 Task: Look for space in Mosbach, Germany from 10th July, 2023 to 15th July, 2023 for 7 adults in price range Rs.10000 to Rs.15000. Place can be entire place or shared room with 4 bedrooms having 7 beds and 4 bathrooms. Property type can be house, flat, guest house. Amenities needed are: wifi, TV, free parkinig on premises, gym, breakfast. Booking option can be shelf check-in. Required host language is English.
Action: Mouse moved to (451, 111)
Screenshot: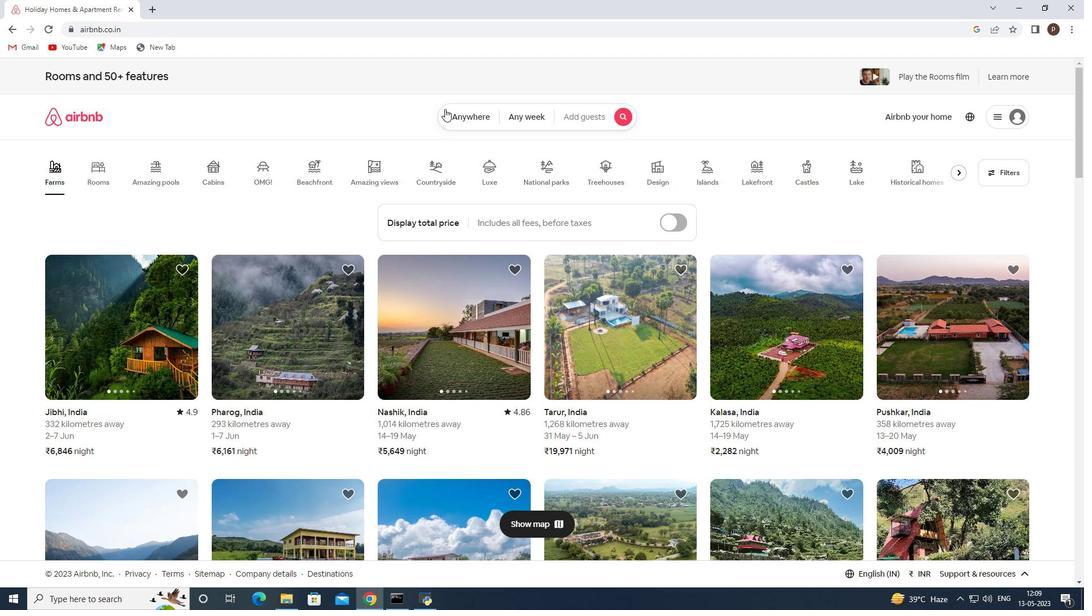 
Action: Mouse pressed left at (451, 111)
Screenshot: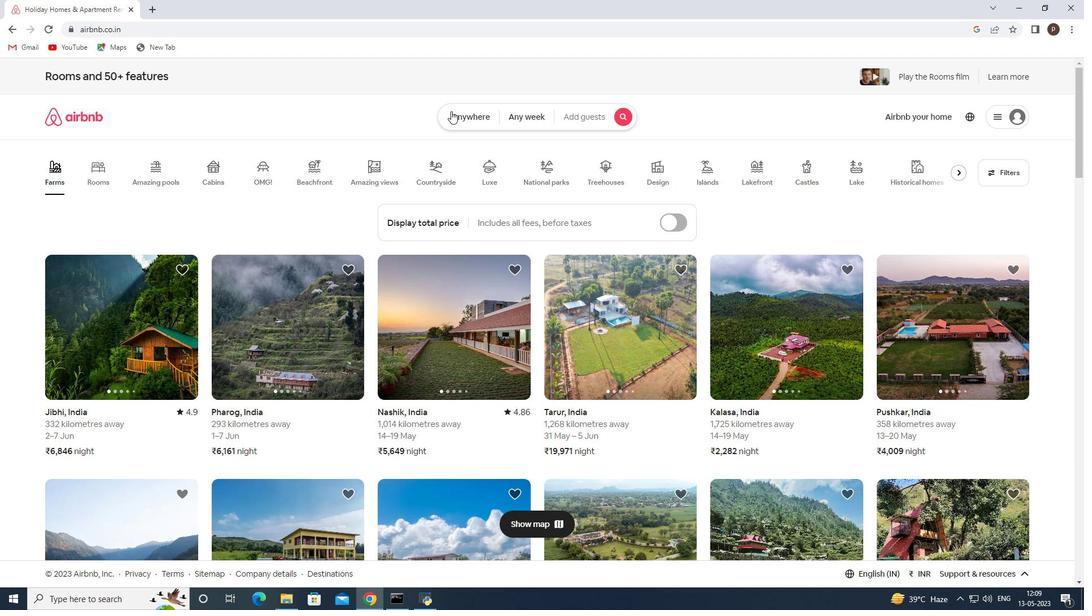 
Action: Mouse moved to (372, 165)
Screenshot: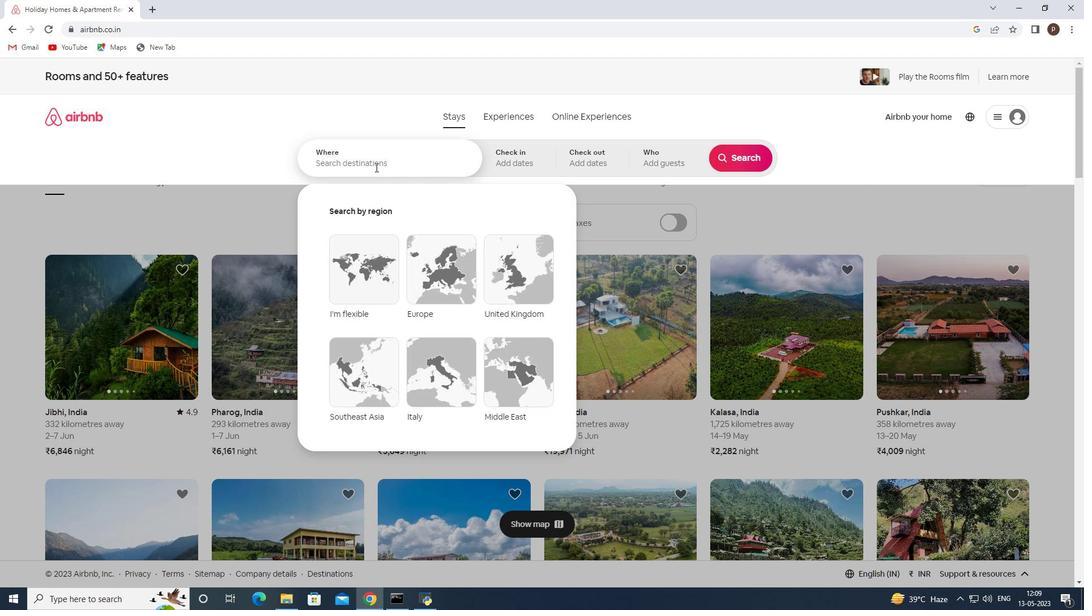 
Action: Mouse pressed left at (372, 165)
Screenshot: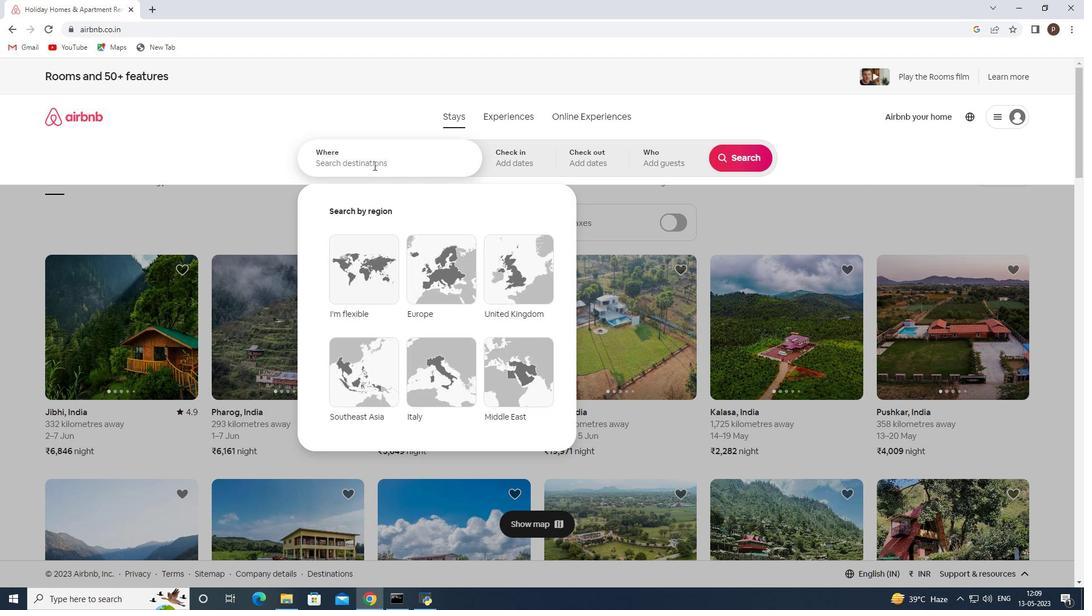 
Action: Key pressed <Key.caps_lock>M<Key.caps_lock>osbach,<Key.space><Key.caps_lock>G<Key.caps_lock>ermaany
Screenshot: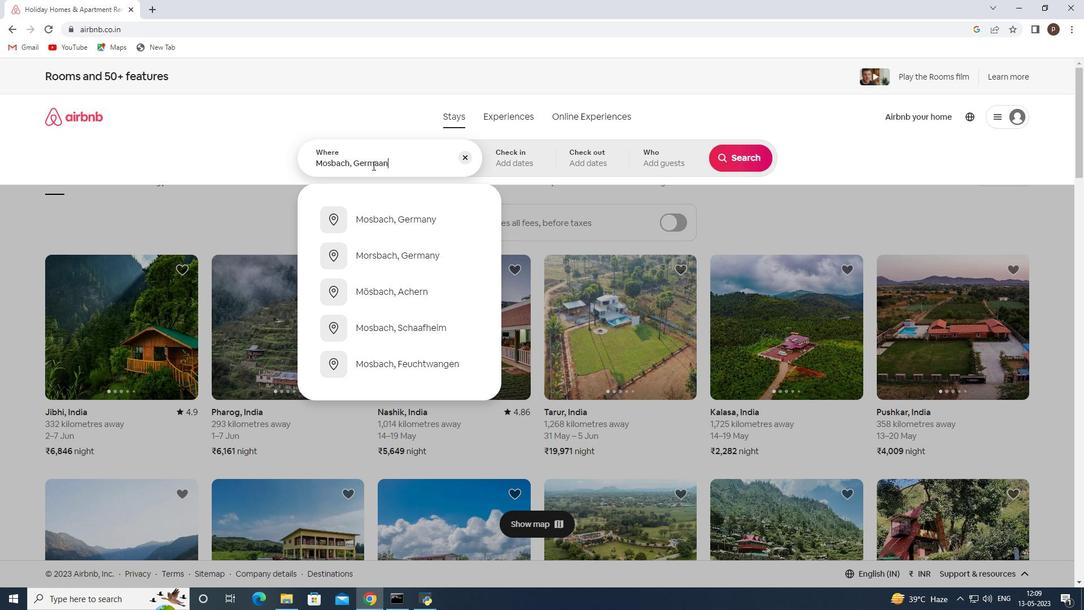
Action: Mouse moved to (385, 214)
Screenshot: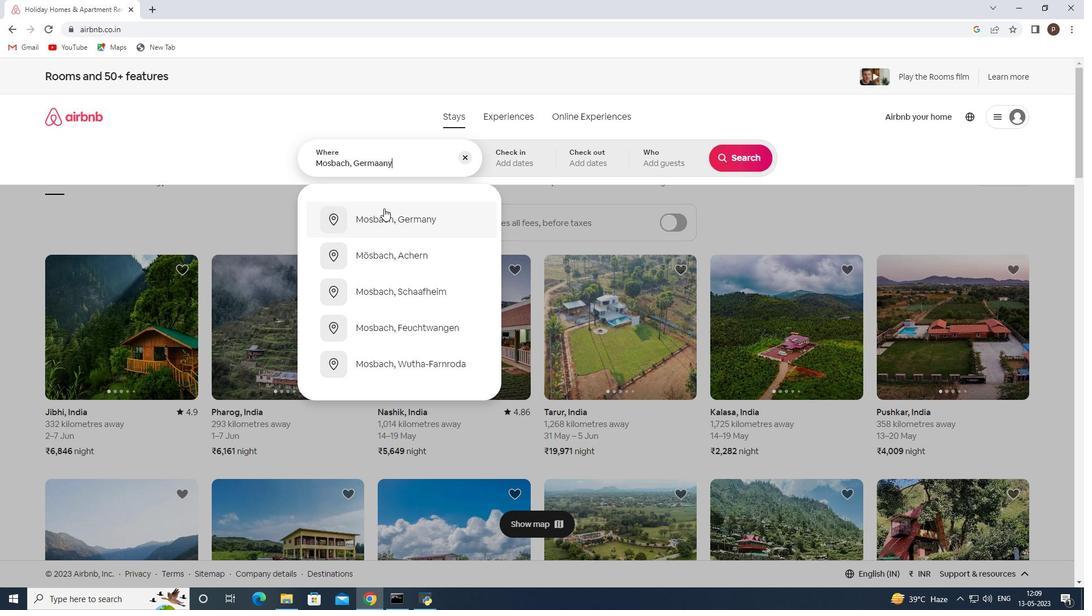 
Action: Mouse pressed left at (385, 214)
Screenshot: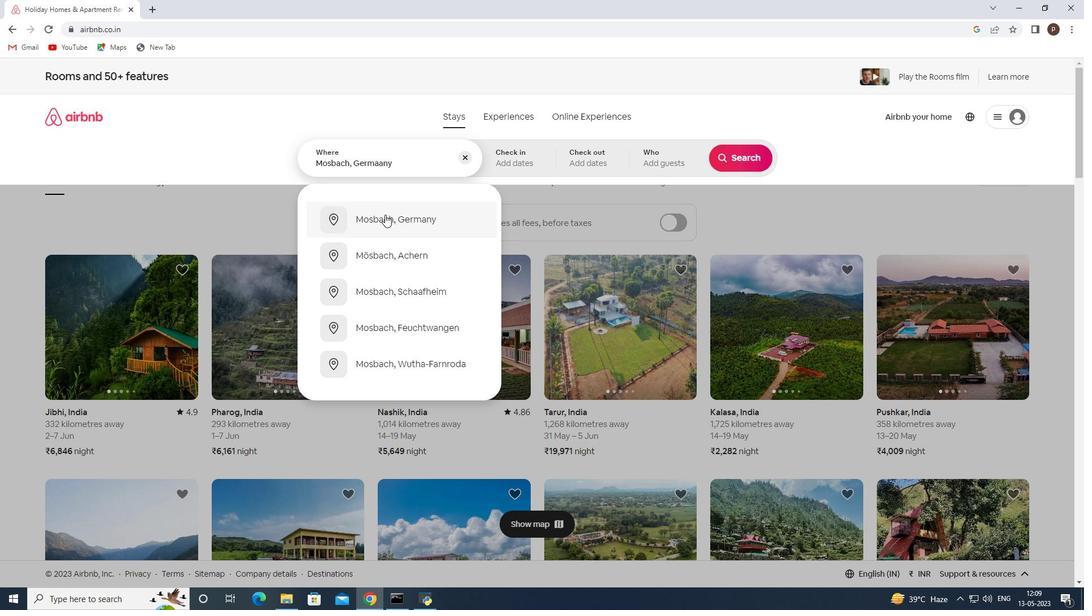 
Action: Mouse moved to (739, 247)
Screenshot: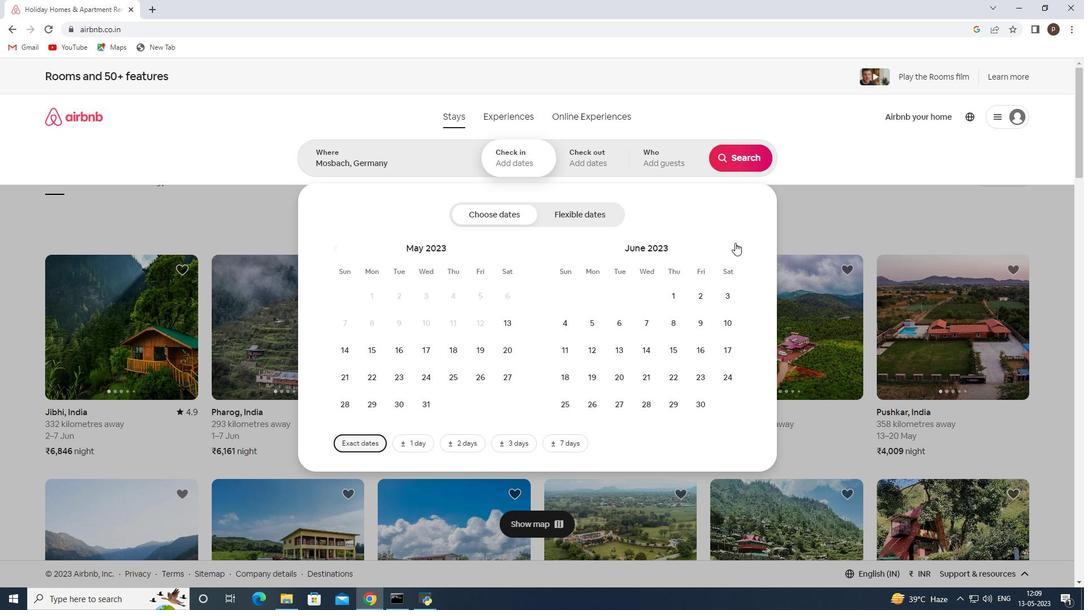 
Action: Mouse pressed left at (739, 247)
Screenshot: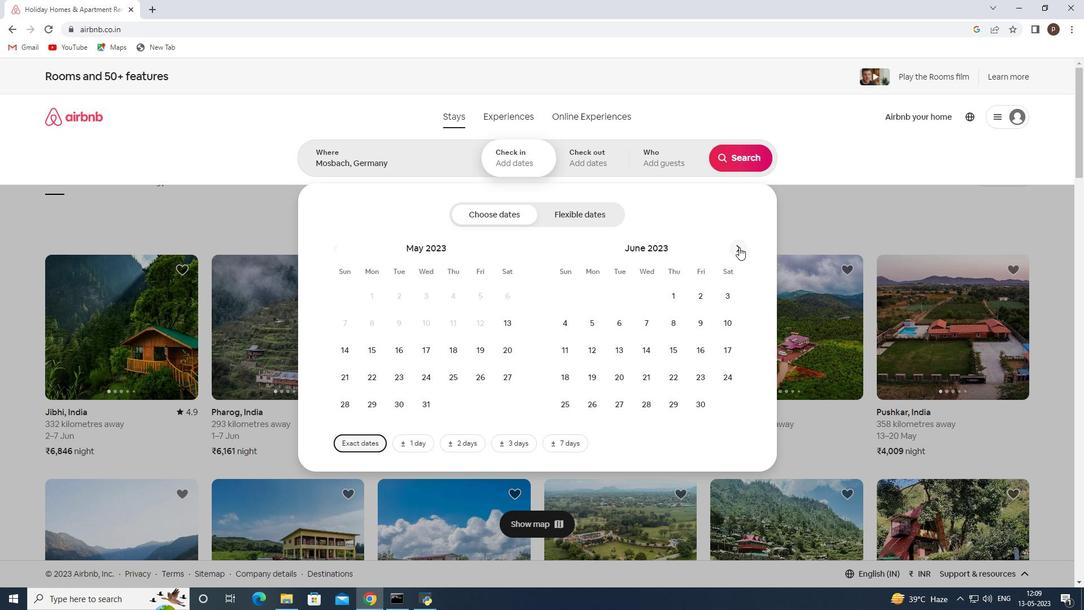 
Action: Mouse moved to (591, 348)
Screenshot: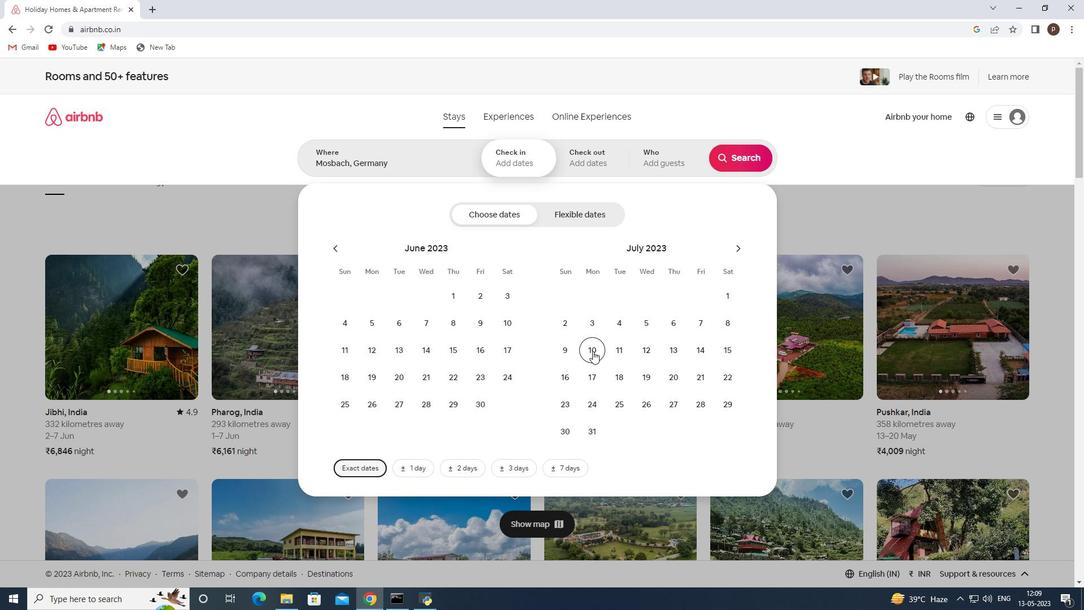 
Action: Mouse pressed left at (591, 348)
Screenshot: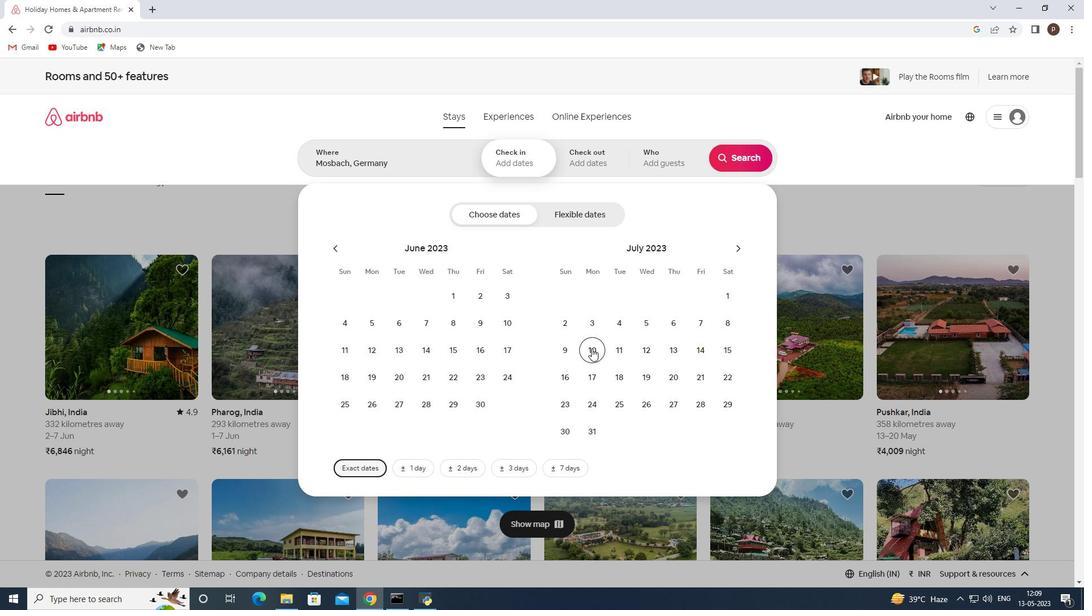 
Action: Mouse moved to (731, 355)
Screenshot: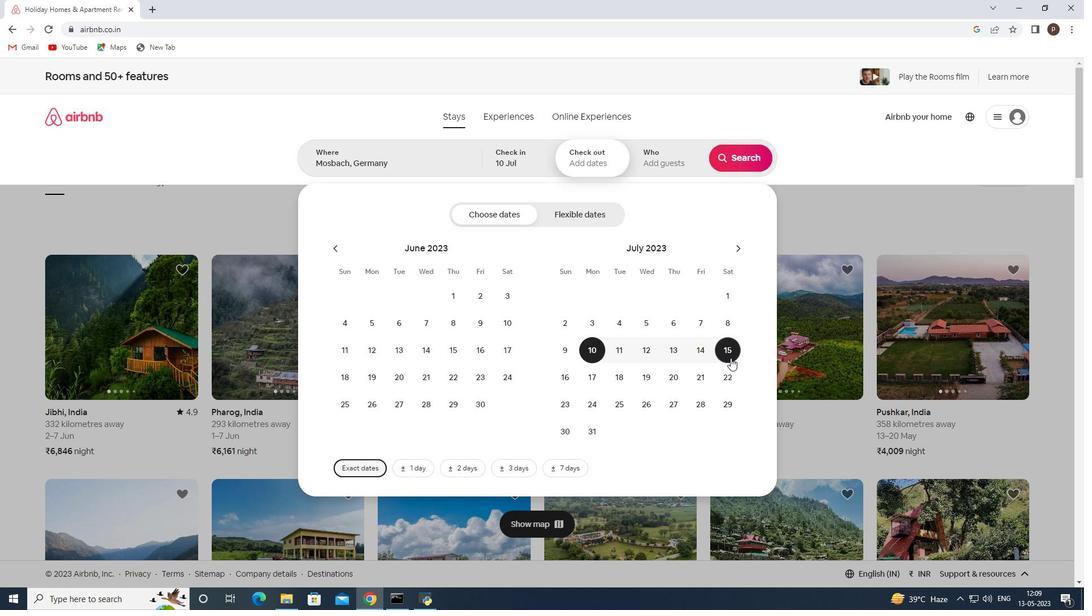 
Action: Mouse pressed left at (731, 355)
Screenshot: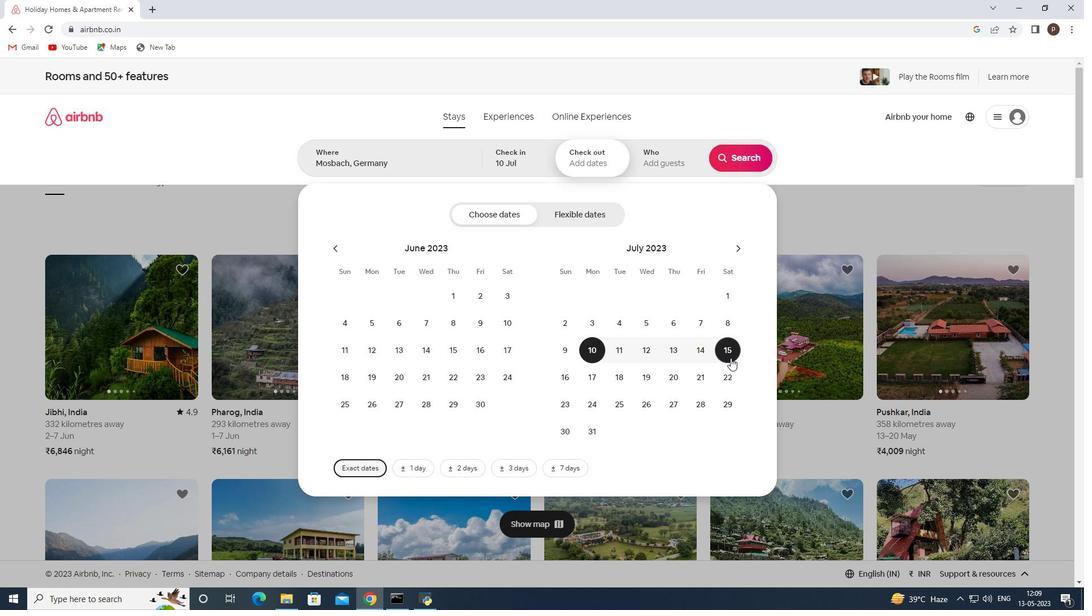 
Action: Mouse moved to (669, 148)
Screenshot: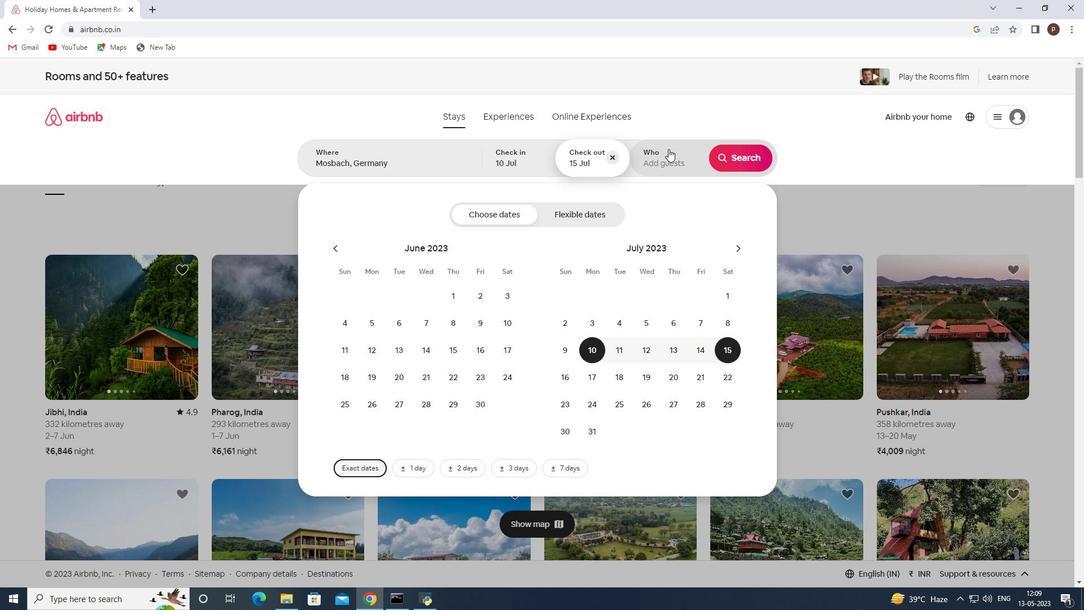 
Action: Mouse pressed left at (669, 148)
Screenshot: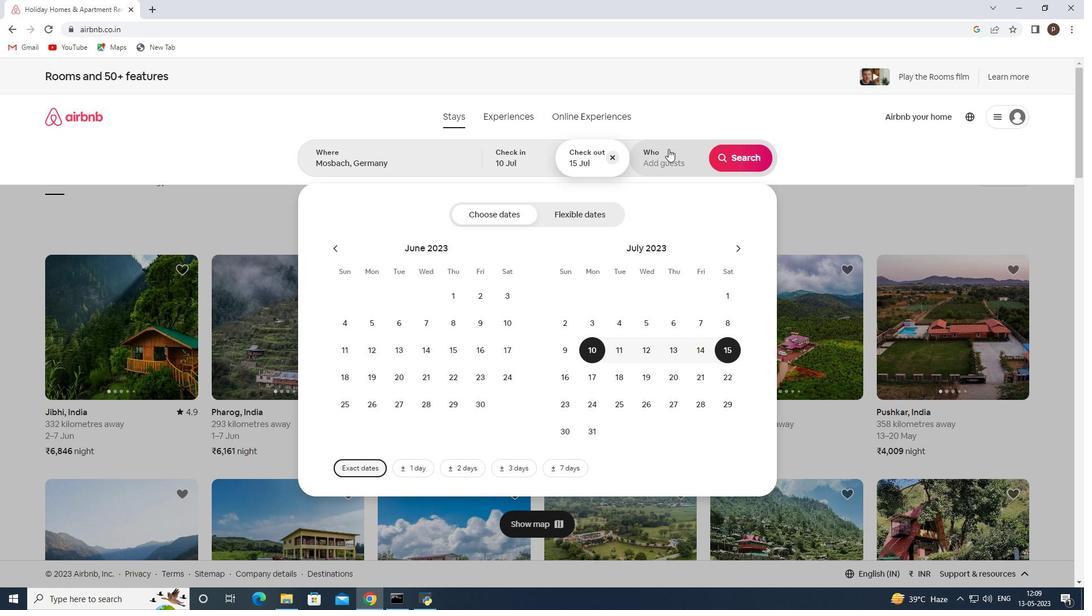 
Action: Mouse moved to (740, 218)
Screenshot: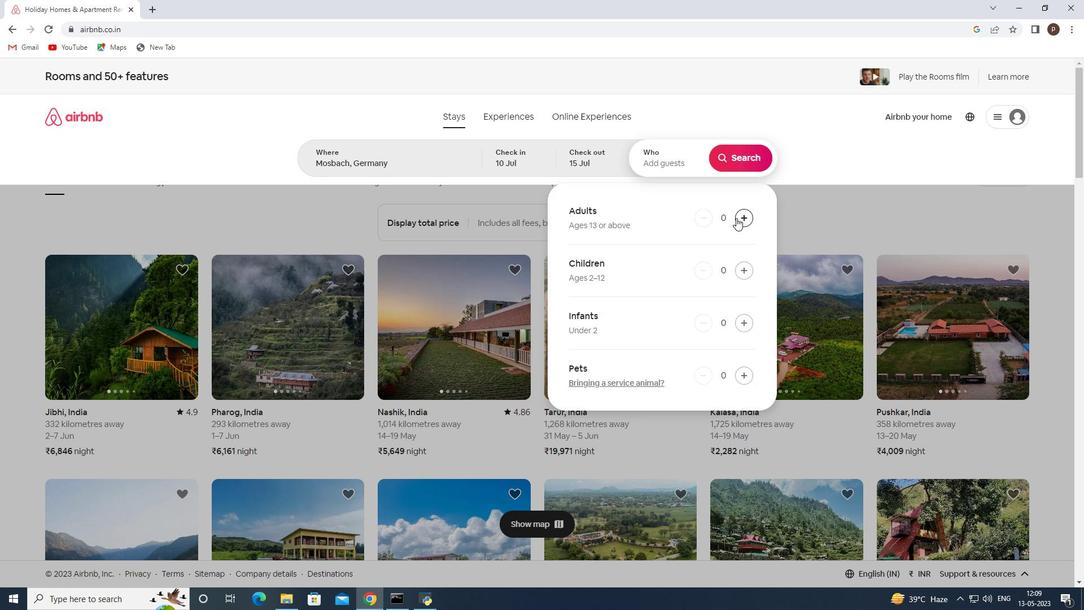 
Action: Mouse pressed left at (740, 218)
Screenshot: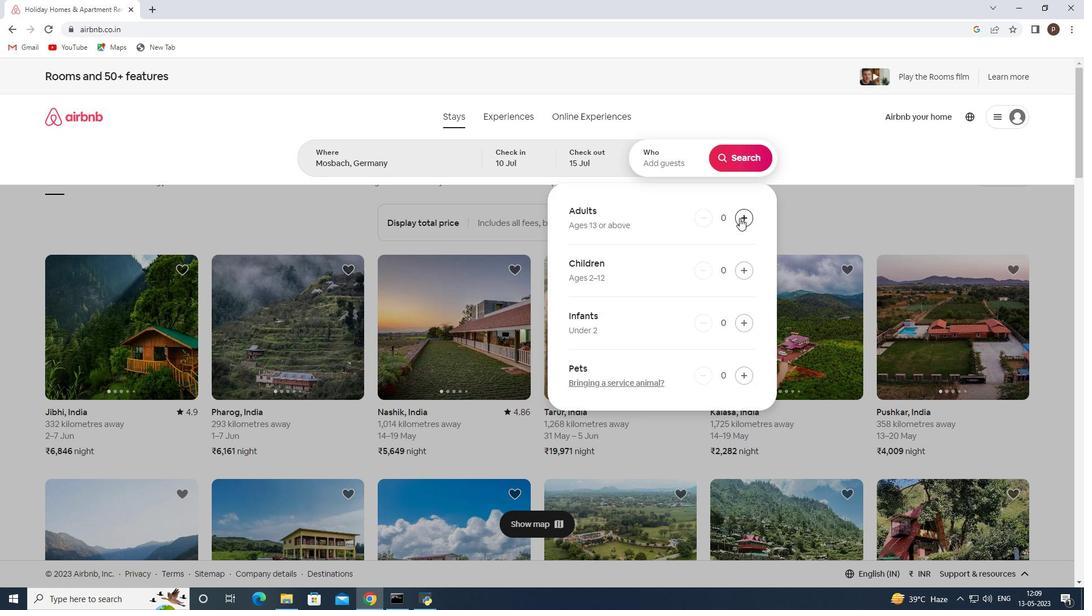 
Action: Mouse pressed left at (740, 218)
Screenshot: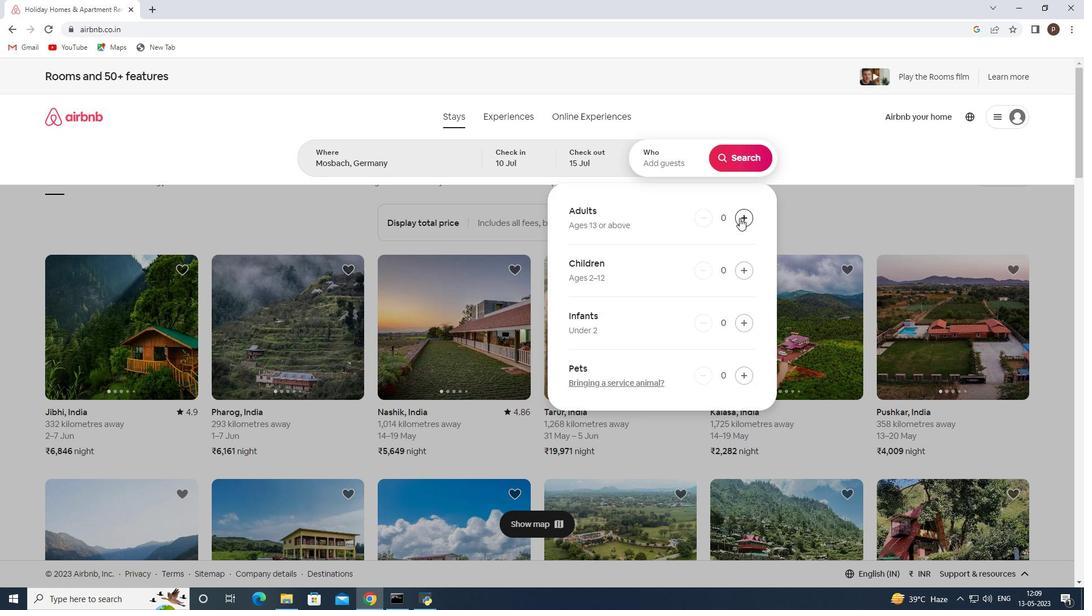 
Action: Mouse pressed left at (740, 218)
Screenshot: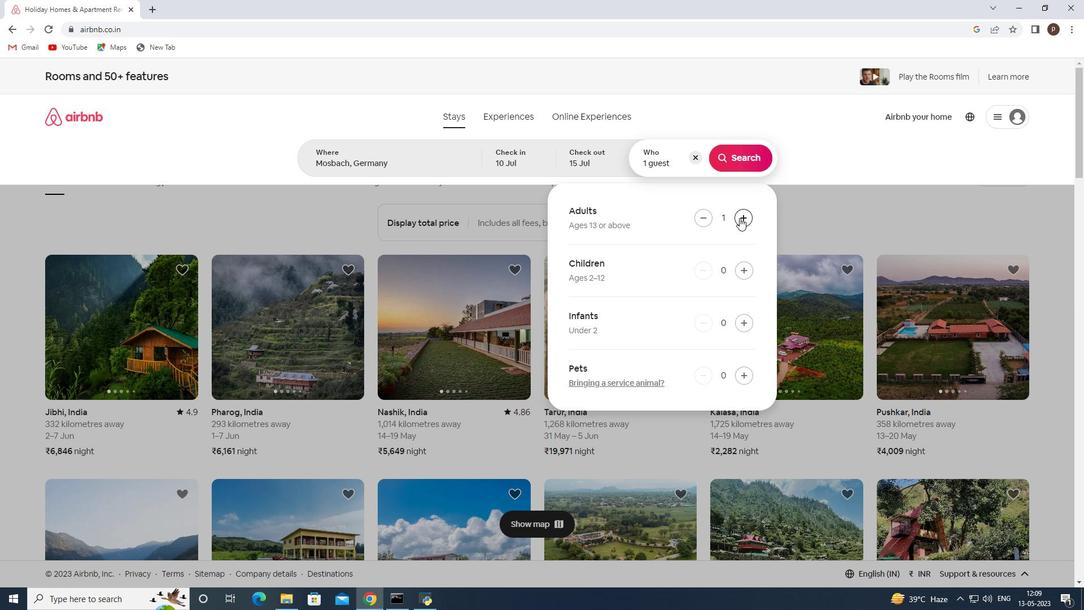 
Action: Mouse pressed left at (740, 218)
Screenshot: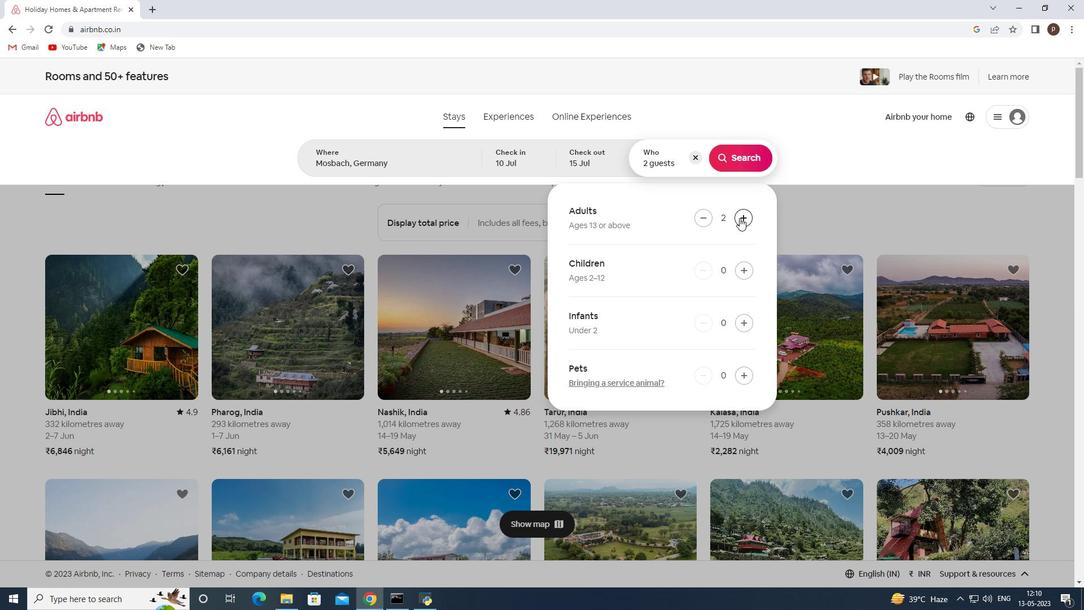 
Action: Mouse pressed left at (740, 218)
Screenshot: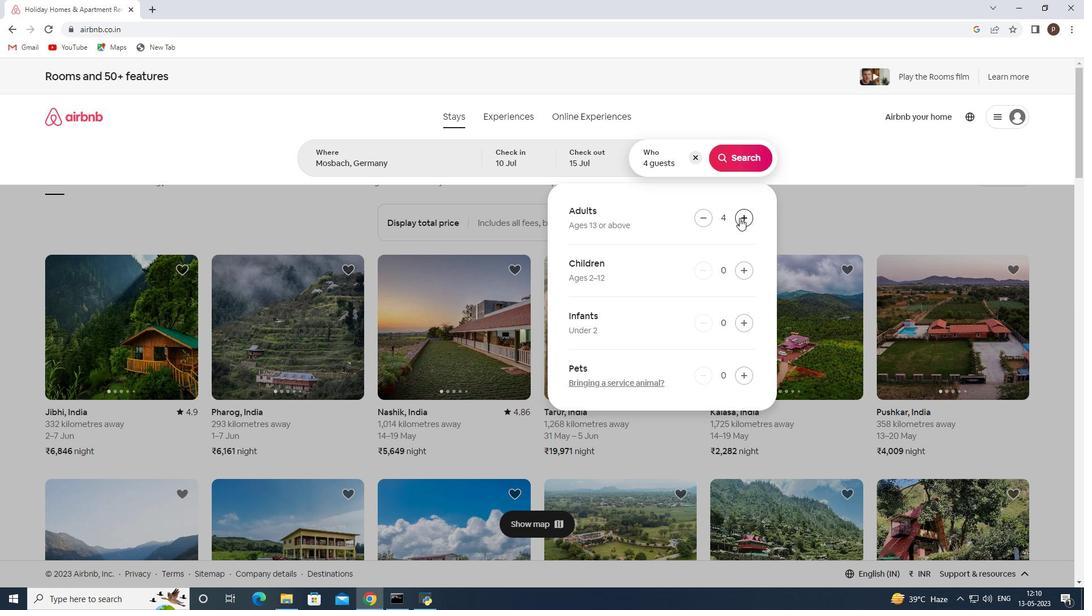 
Action: Mouse pressed left at (740, 218)
Screenshot: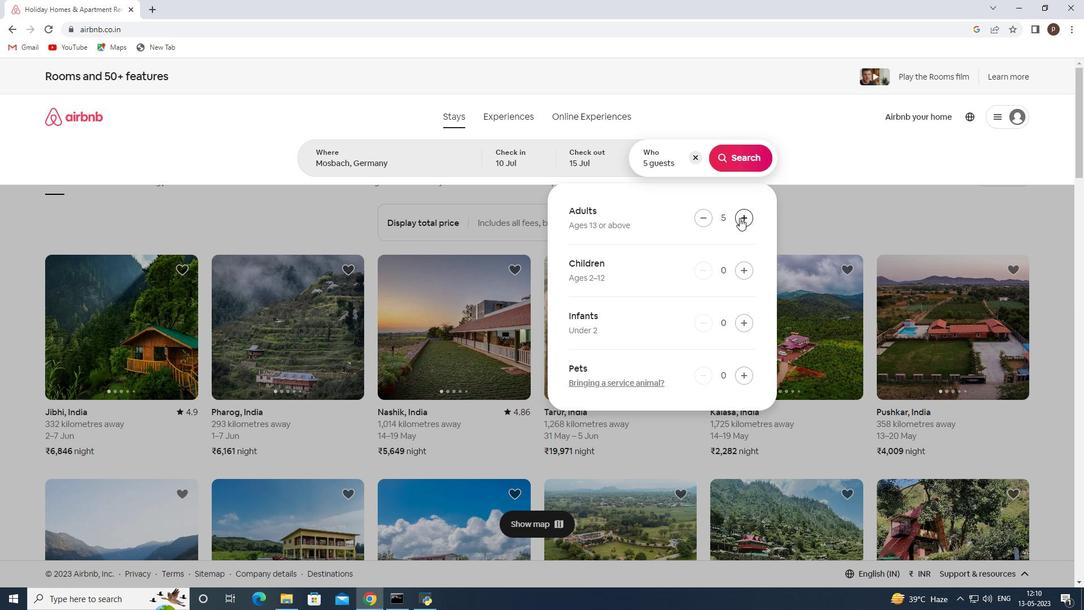 
Action: Mouse pressed left at (740, 218)
Screenshot: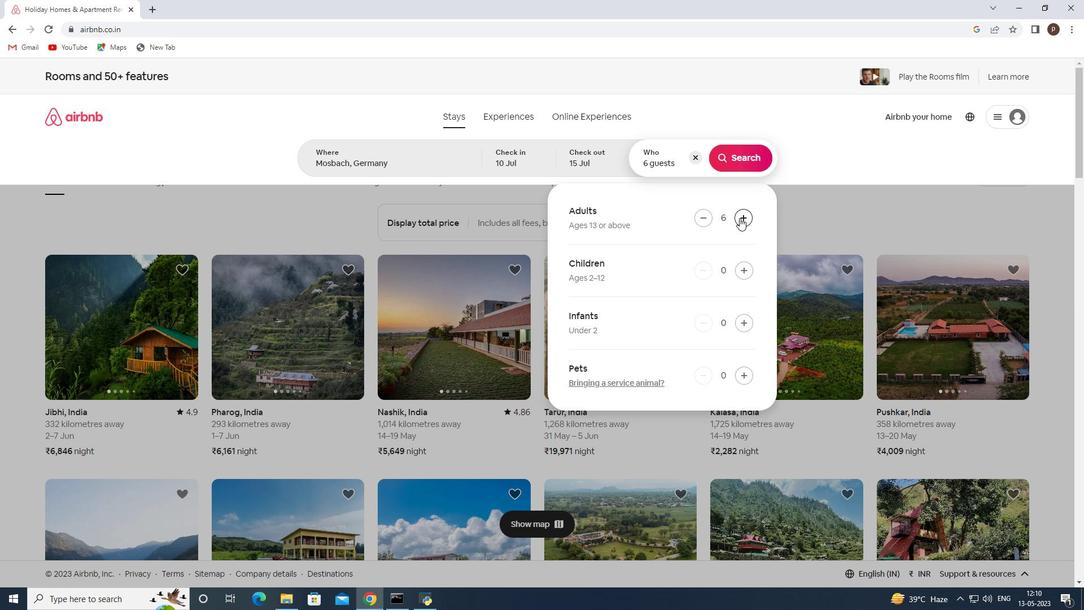 
Action: Mouse moved to (747, 154)
Screenshot: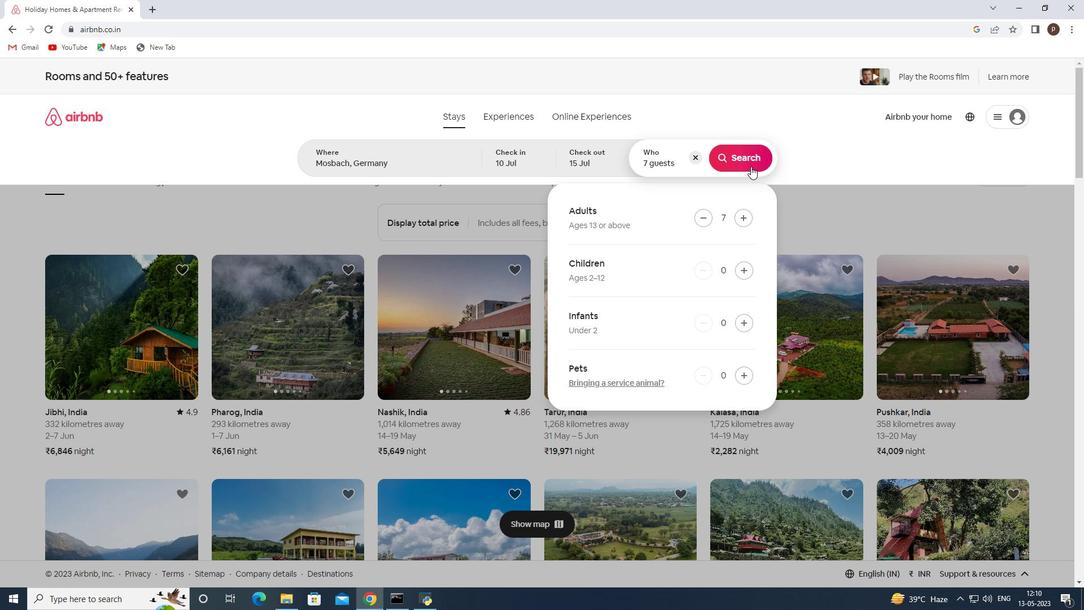 
Action: Mouse pressed left at (747, 154)
Screenshot: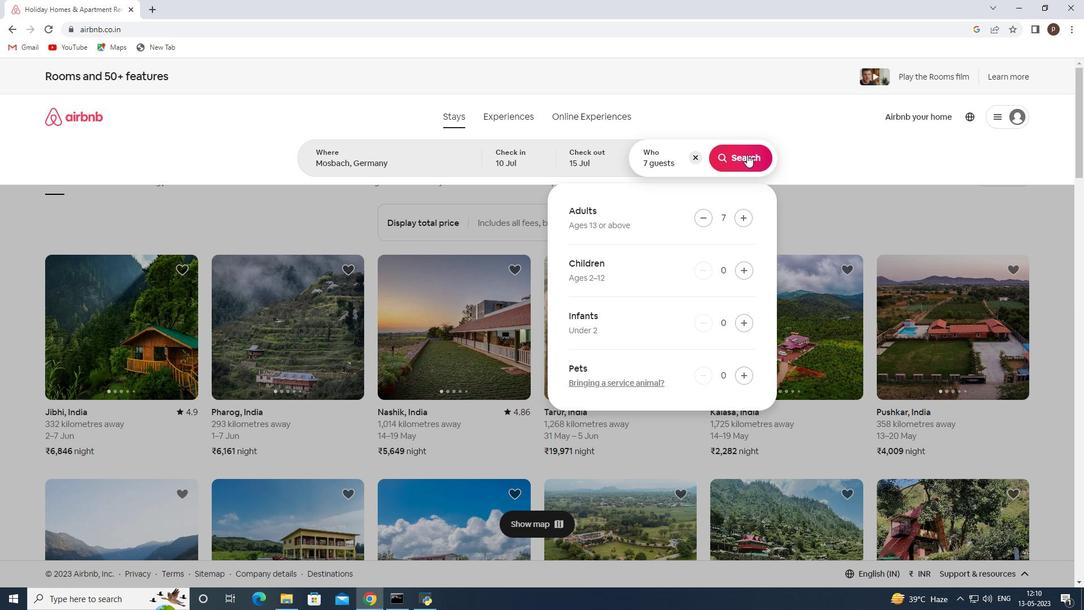 
Action: Mouse moved to (1020, 123)
Screenshot: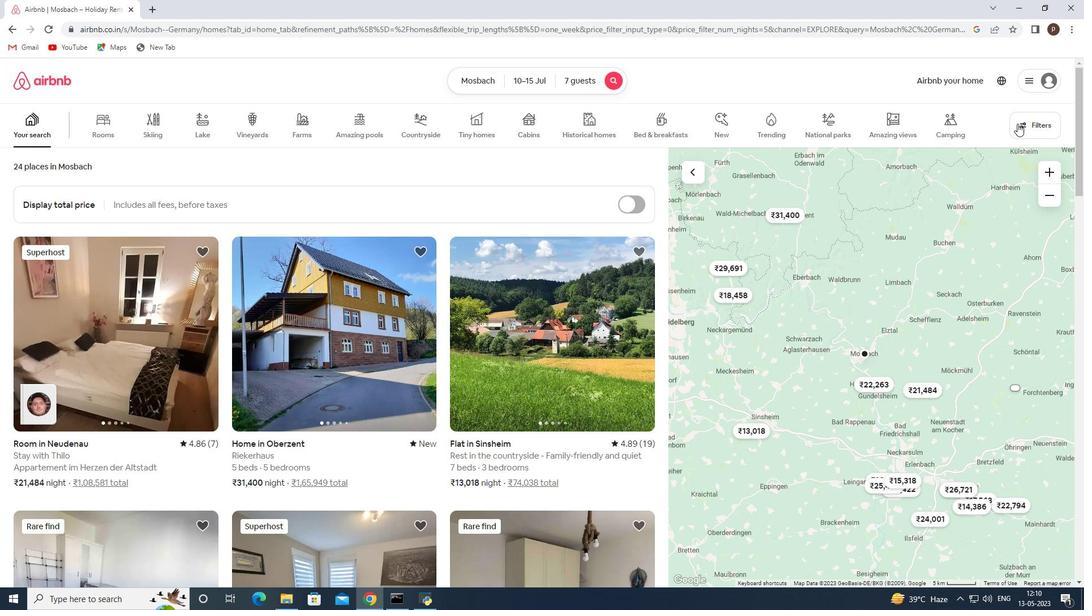 
Action: Mouse pressed left at (1020, 123)
Screenshot: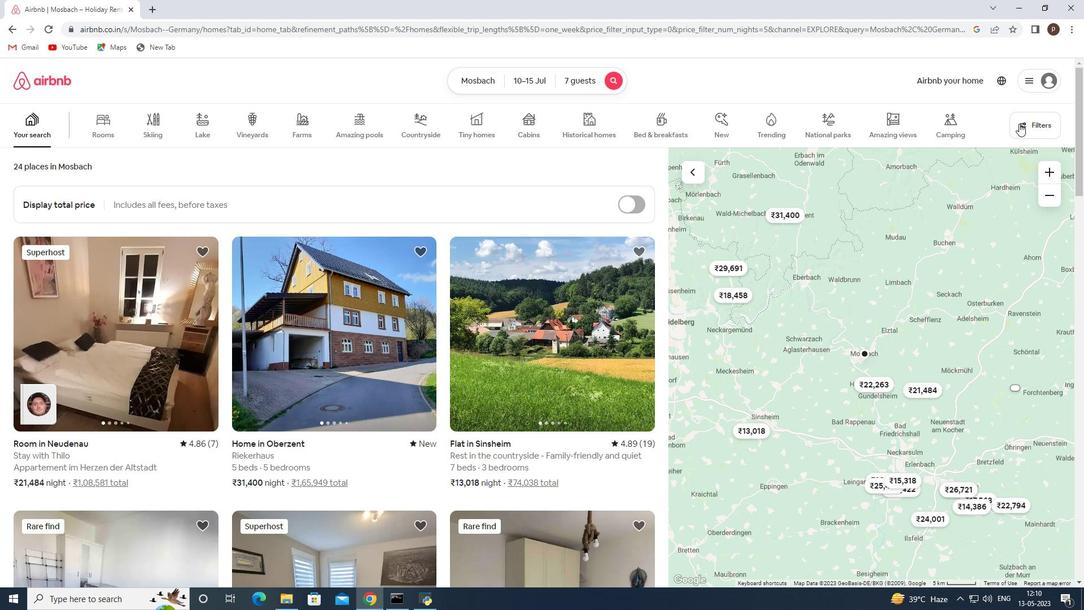 
Action: Mouse moved to (380, 401)
Screenshot: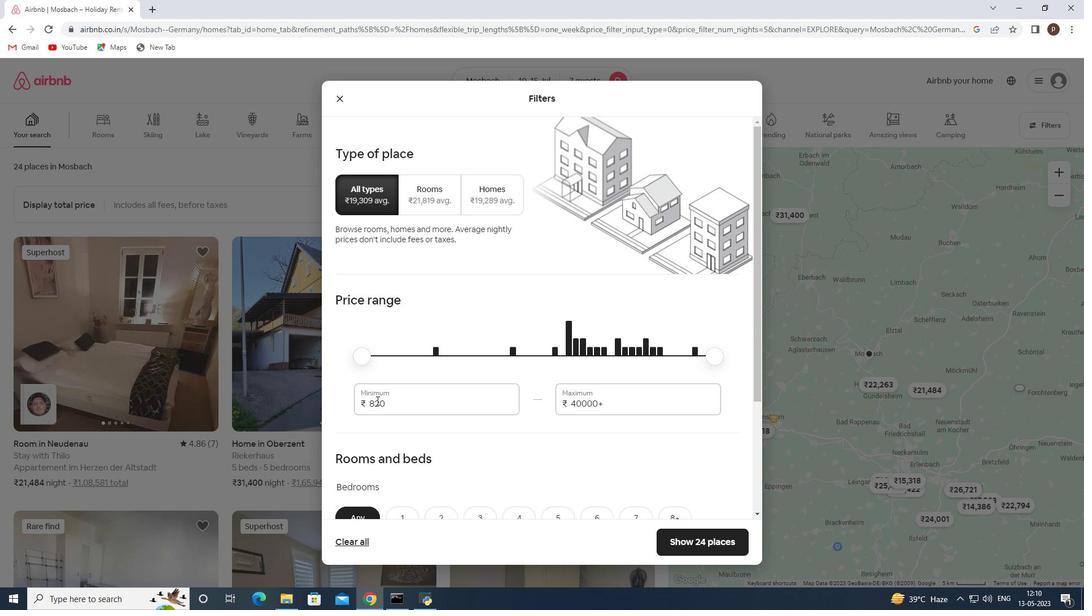 
Action: Mouse pressed left at (380, 401)
Screenshot: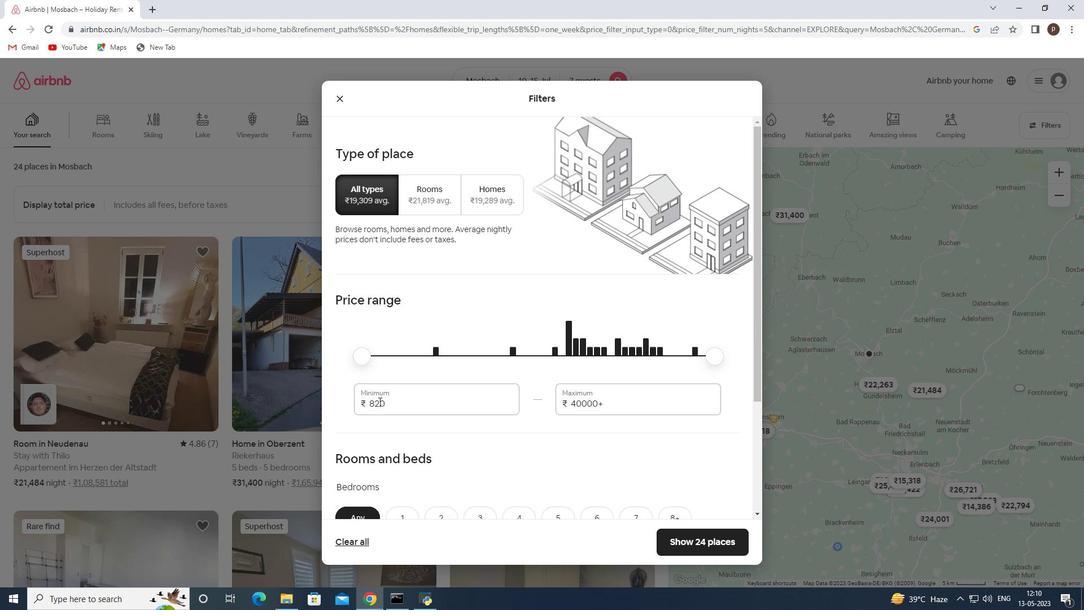 
Action: Mouse pressed left at (380, 401)
Screenshot: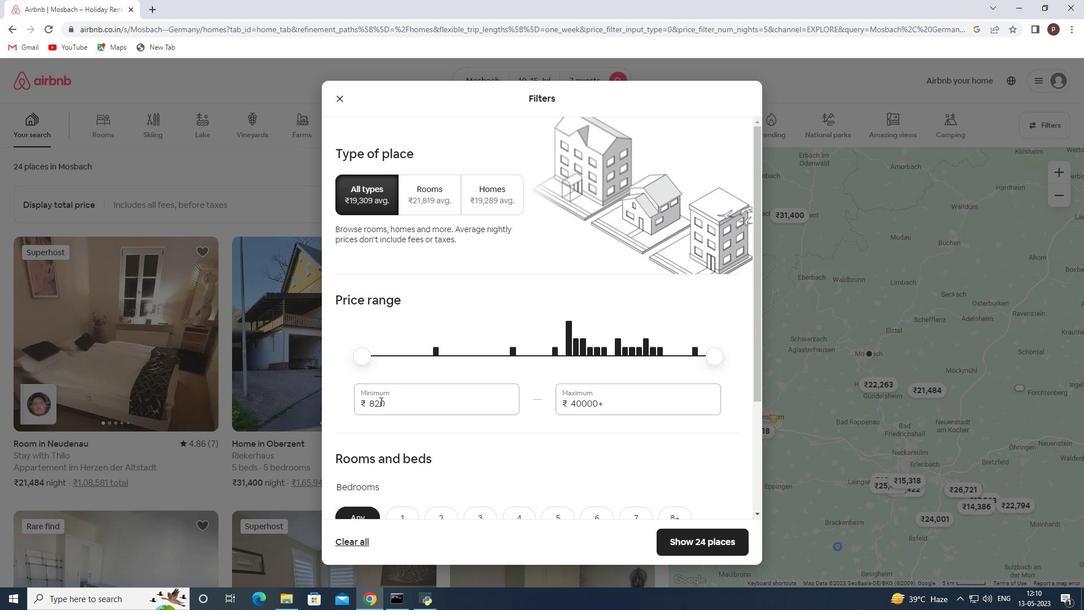 
Action: Key pressed 10000<Key.tab>15000
Screenshot: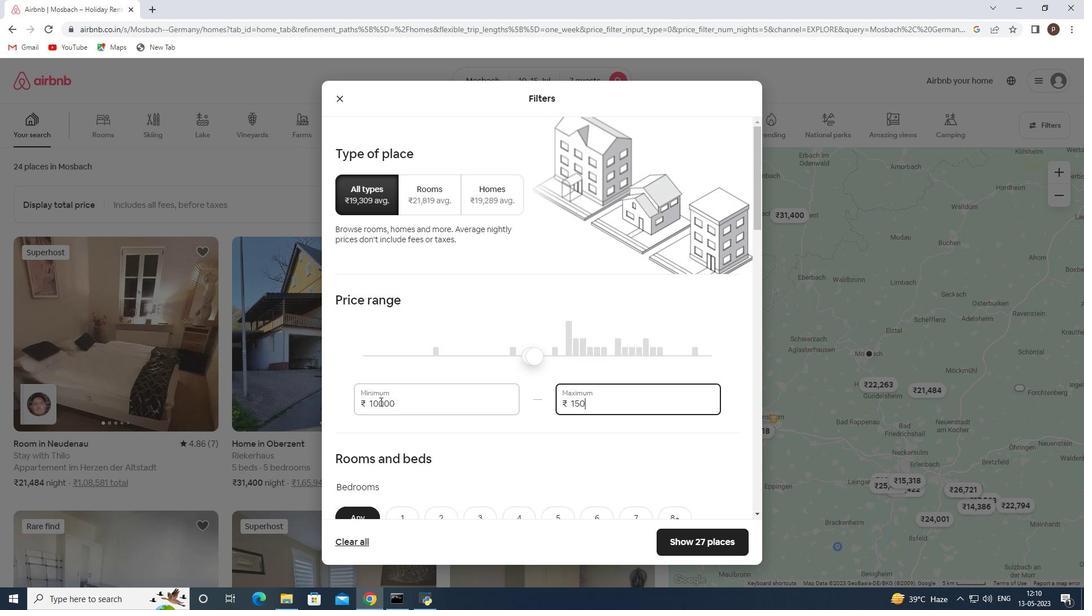 
Action: Mouse moved to (395, 406)
Screenshot: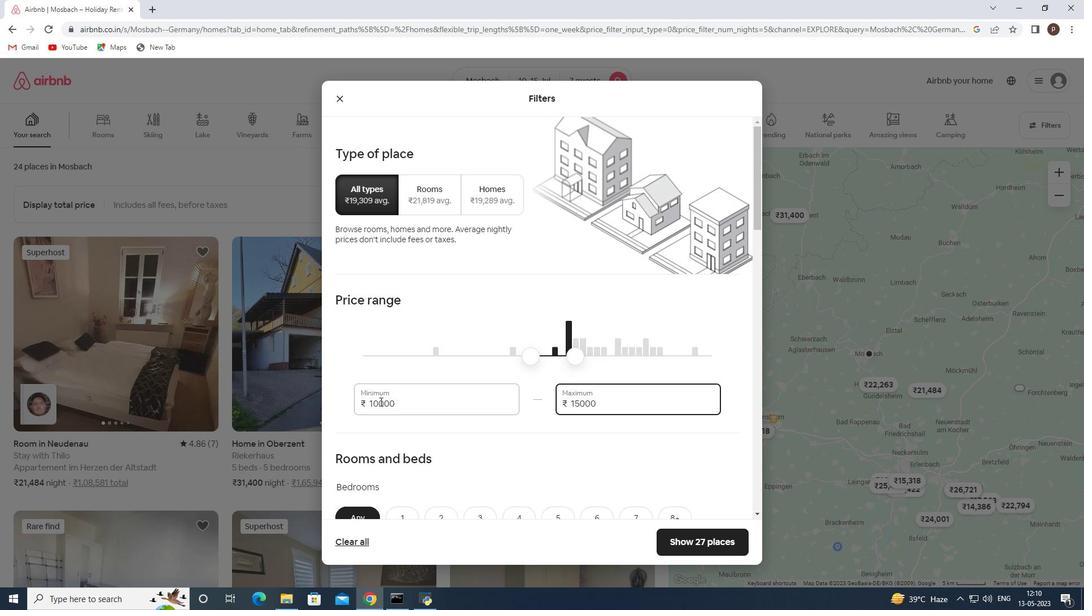 
Action: Mouse scrolled (395, 406) with delta (0, 0)
Screenshot: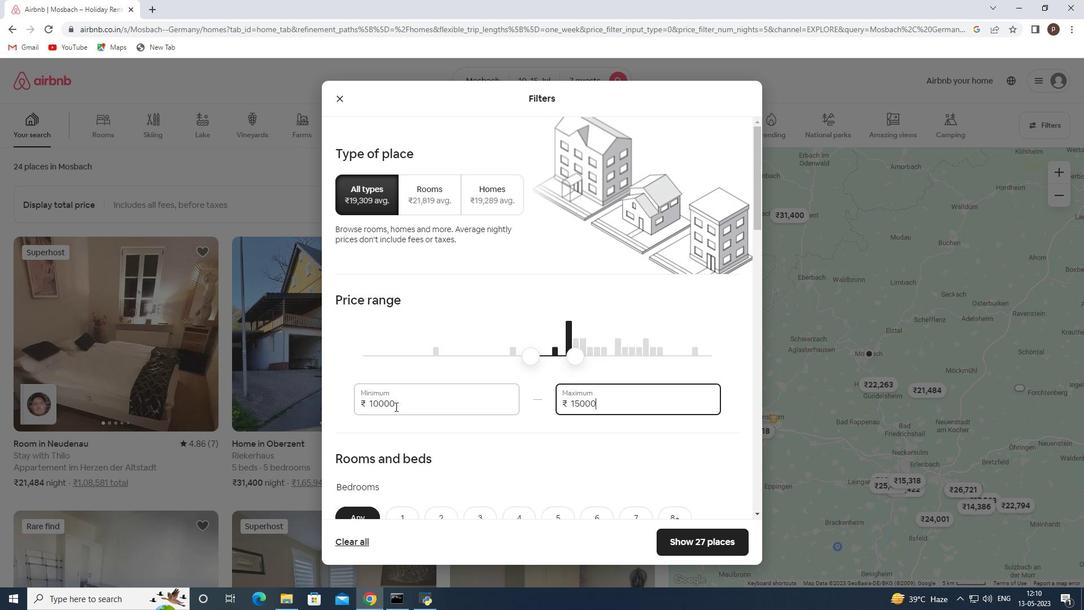 
Action: Mouse scrolled (395, 406) with delta (0, 0)
Screenshot: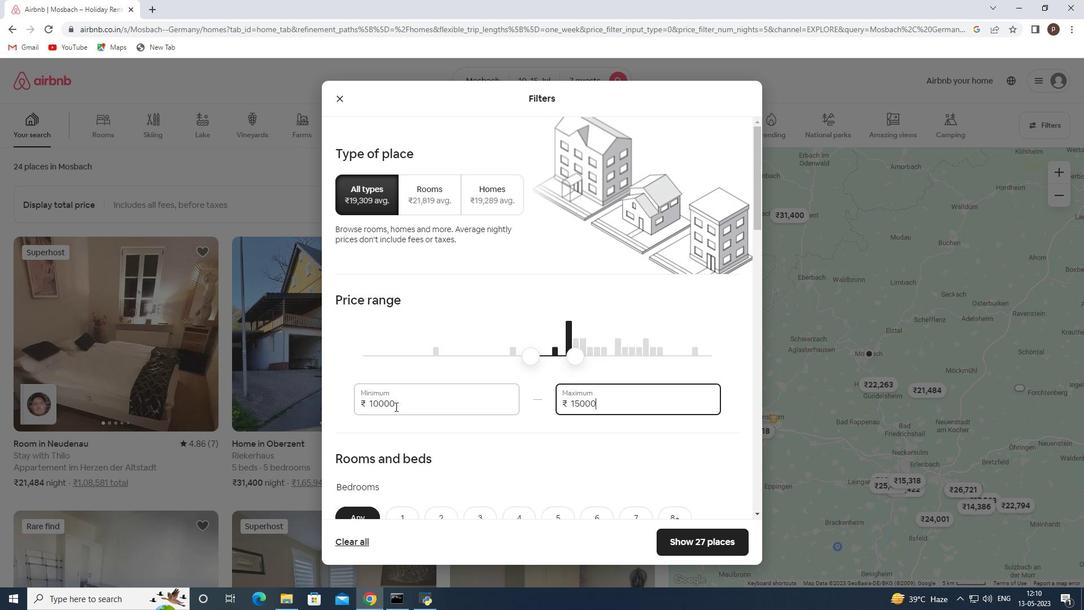 
Action: Mouse scrolled (395, 406) with delta (0, 0)
Screenshot: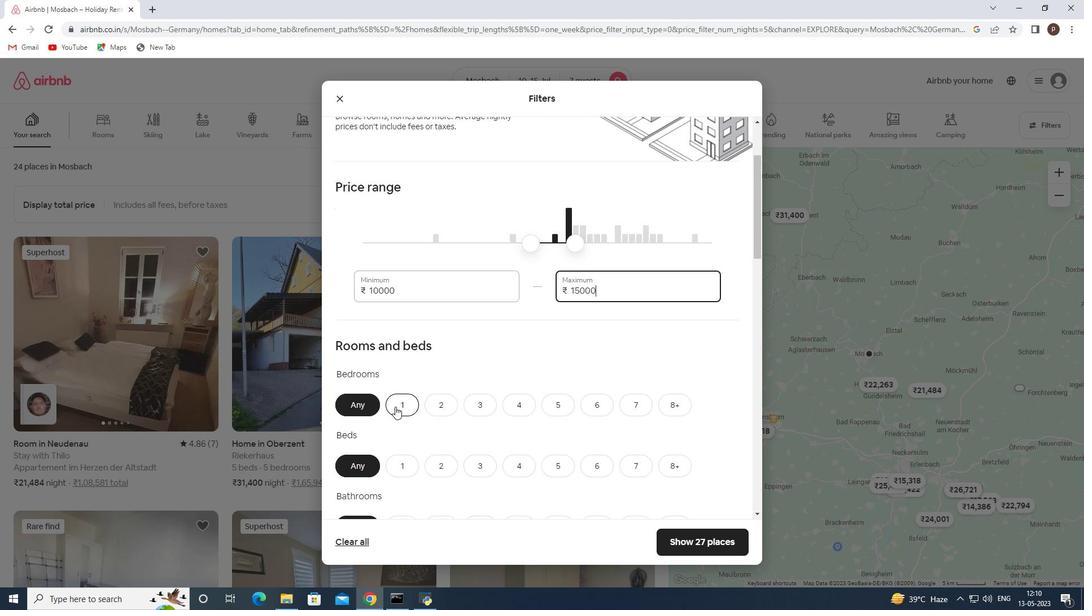 
Action: Mouse scrolled (395, 406) with delta (0, 0)
Screenshot: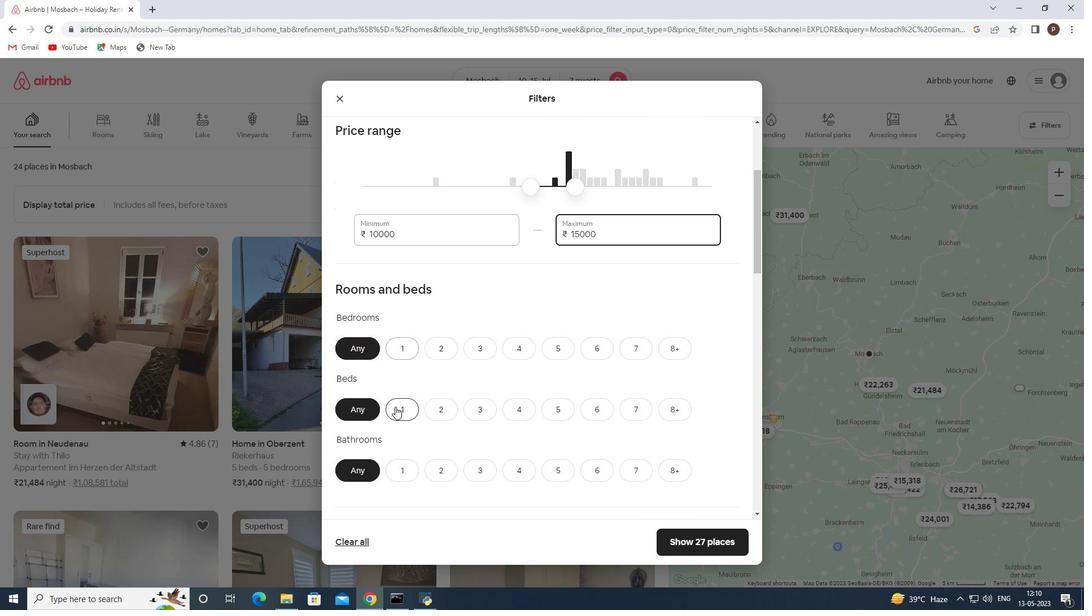 
Action: Mouse moved to (518, 289)
Screenshot: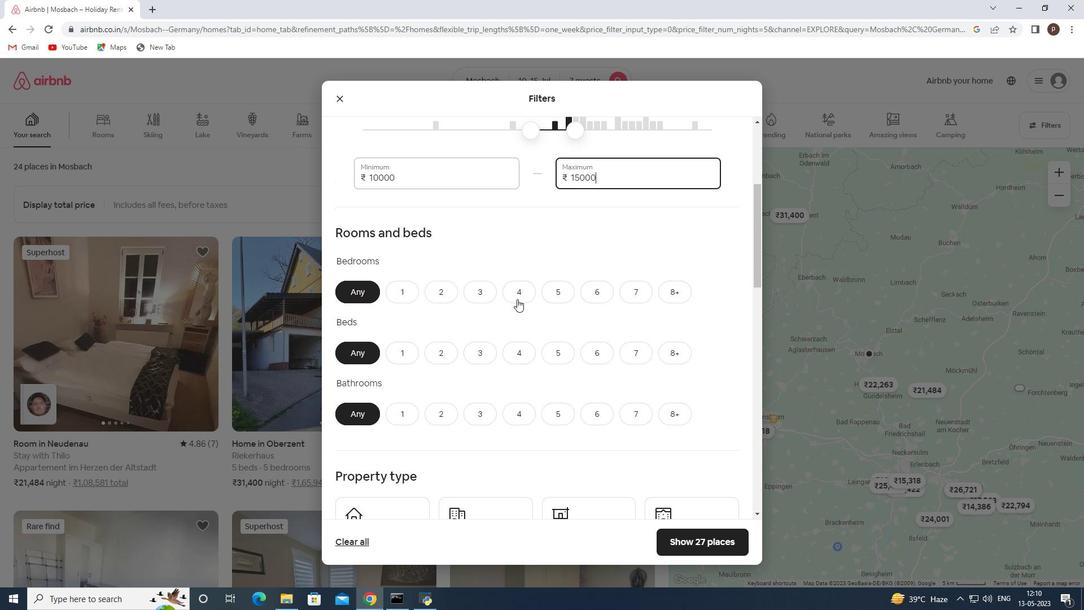 
Action: Mouse pressed left at (518, 289)
Screenshot: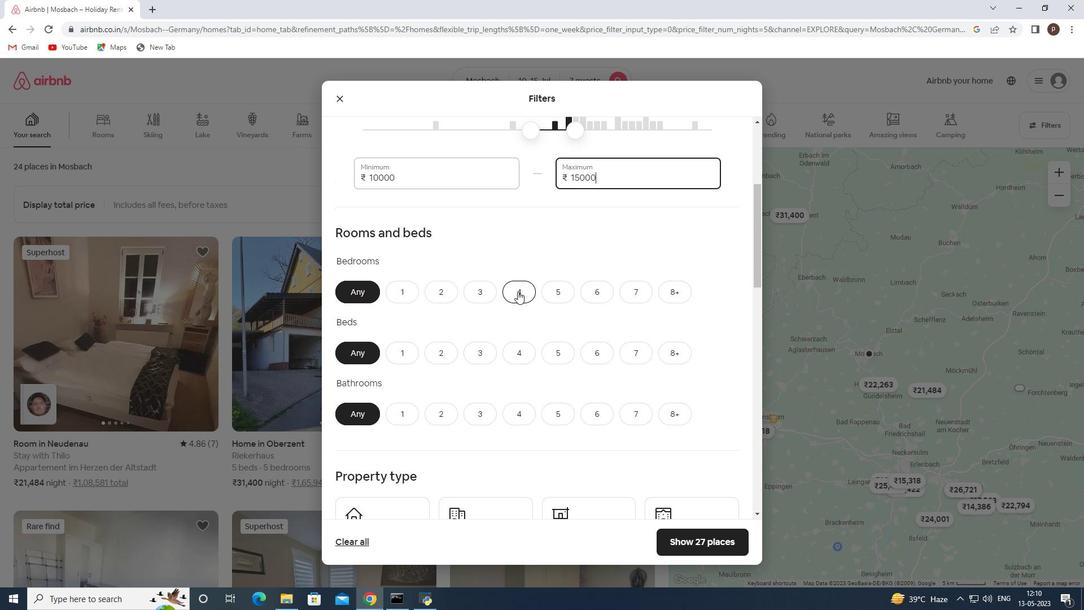
Action: Mouse moved to (636, 345)
Screenshot: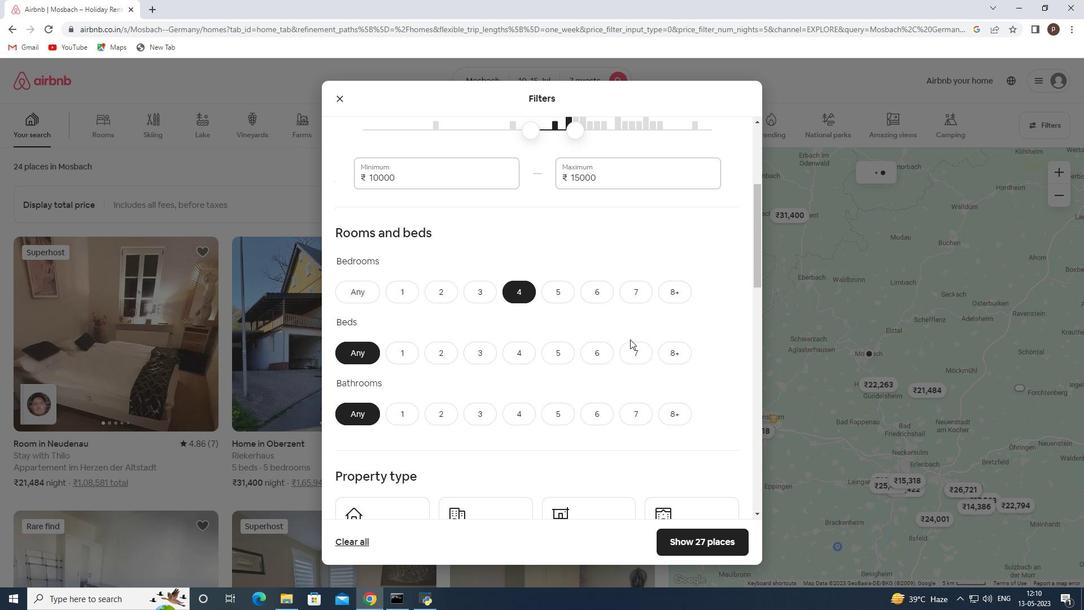 
Action: Mouse pressed left at (636, 345)
Screenshot: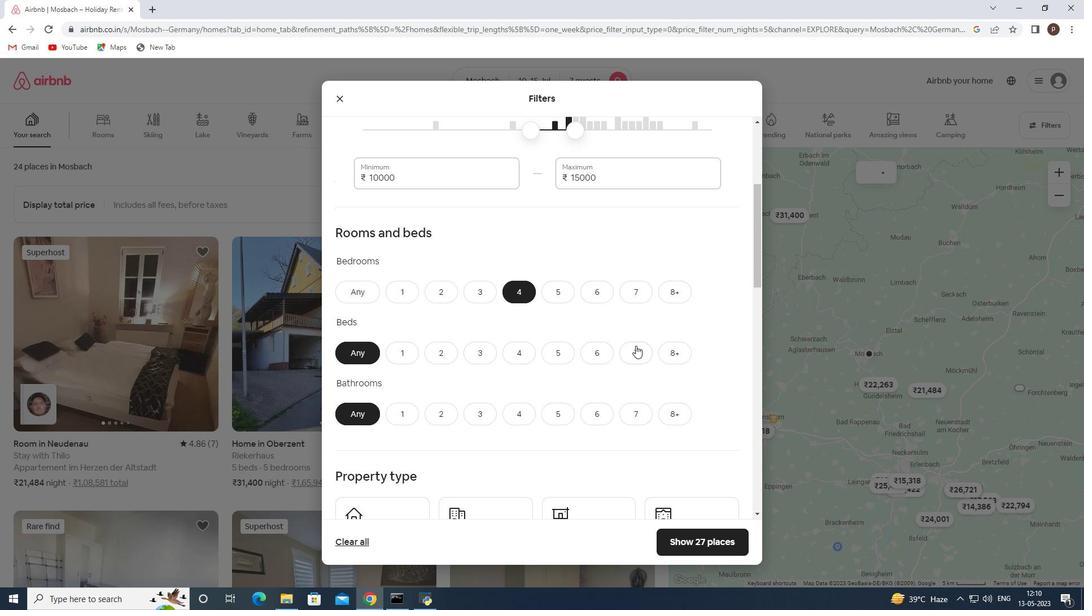 
Action: Mouse moved to (518, 415)
Screenshot: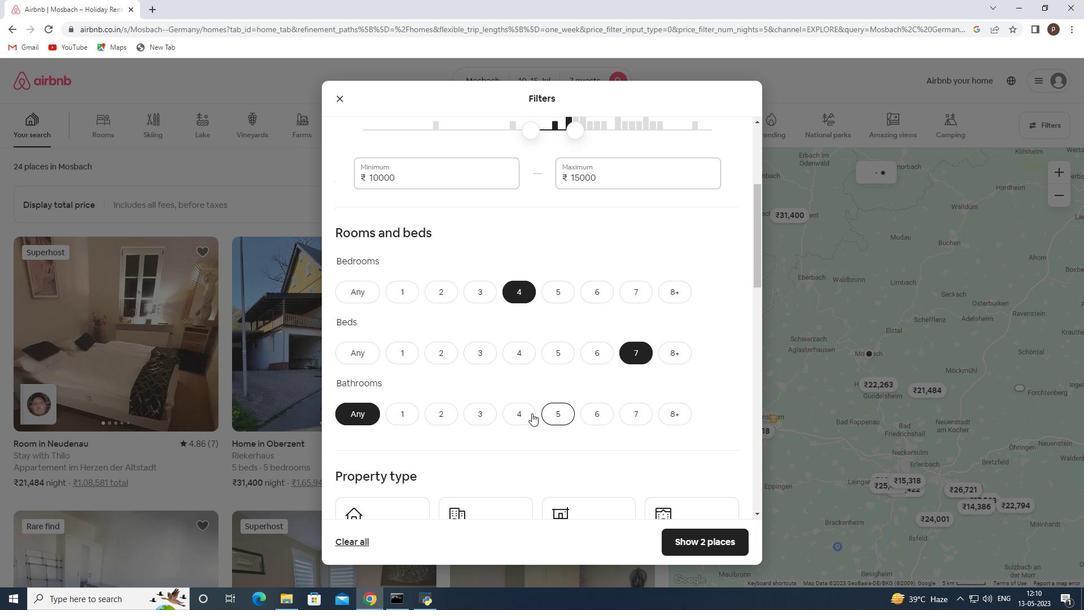 
Action: Mouse pressed left at (518, 415)
Screenshot: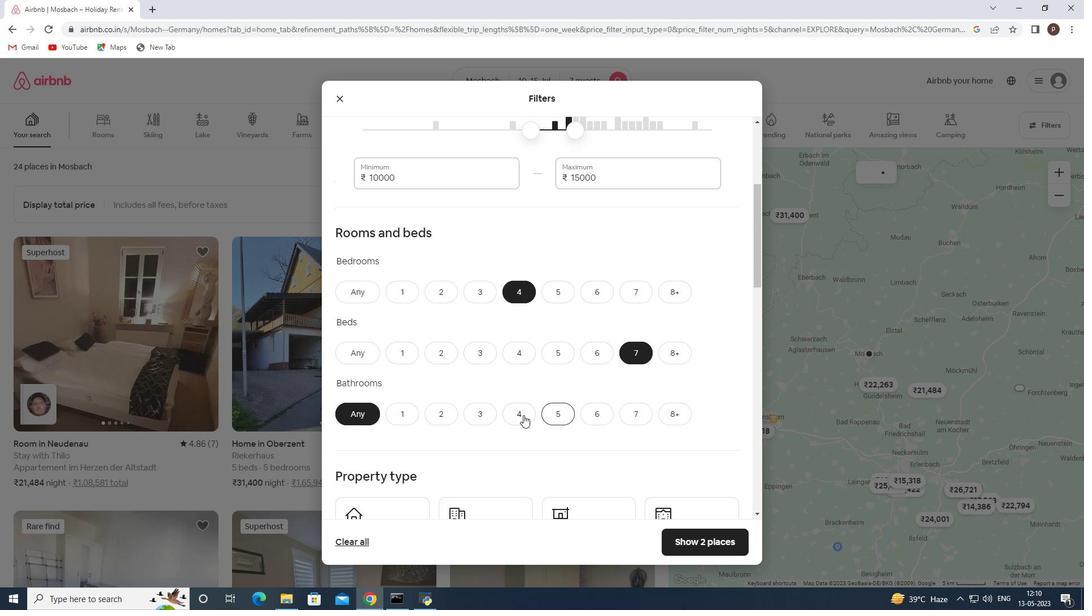 
Action: Mouse moved to (520, 411)
Screenshot: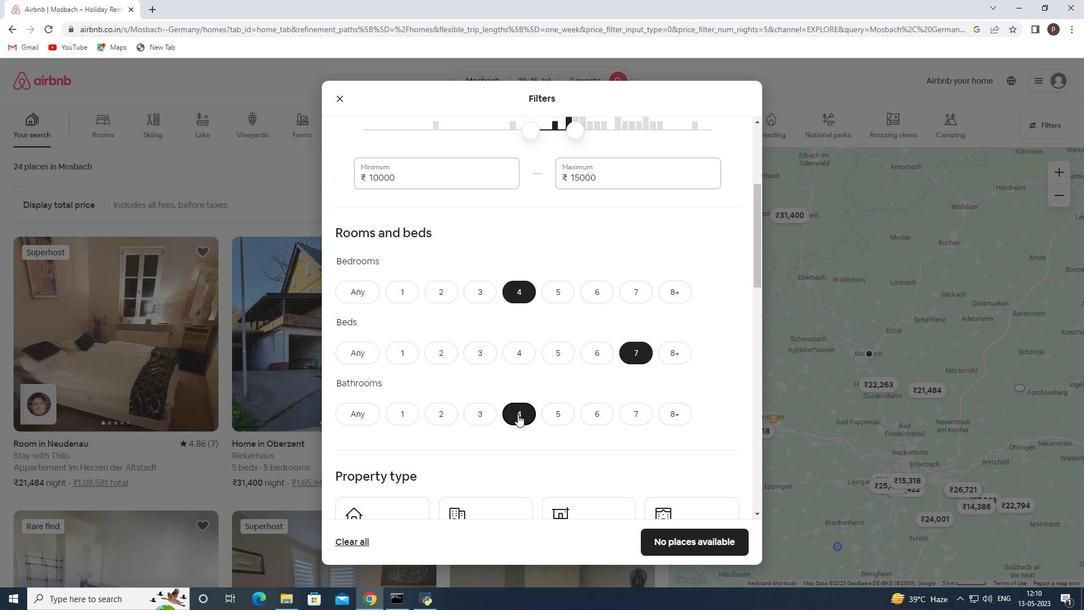 
Action: Mouse scrolled (520, 411) with delta (0, 0)
Screenshot: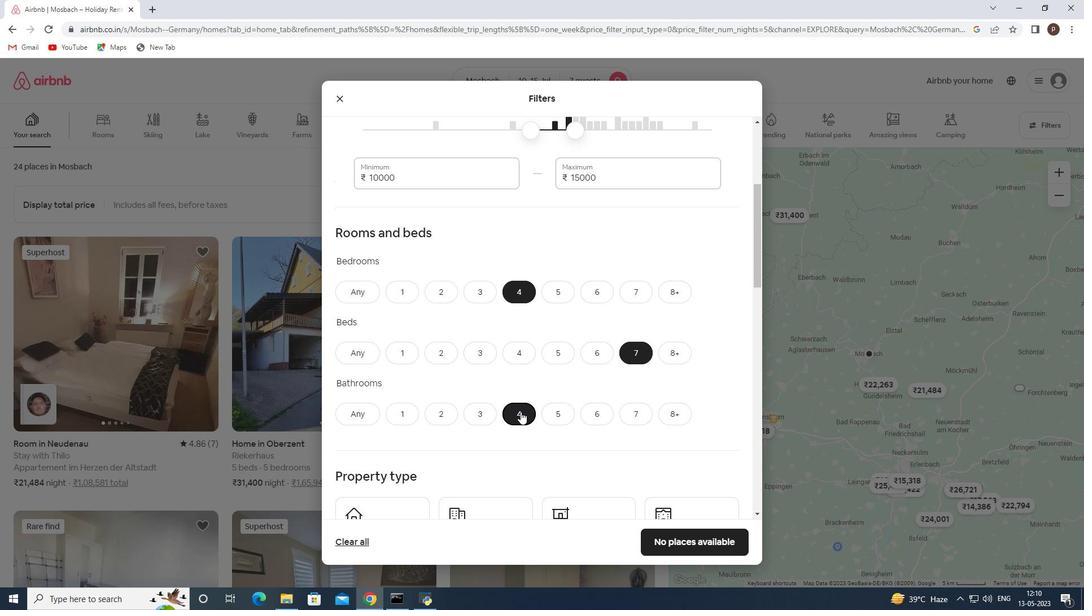 
Action: Mouse moved to (413, 472)
Screenshot: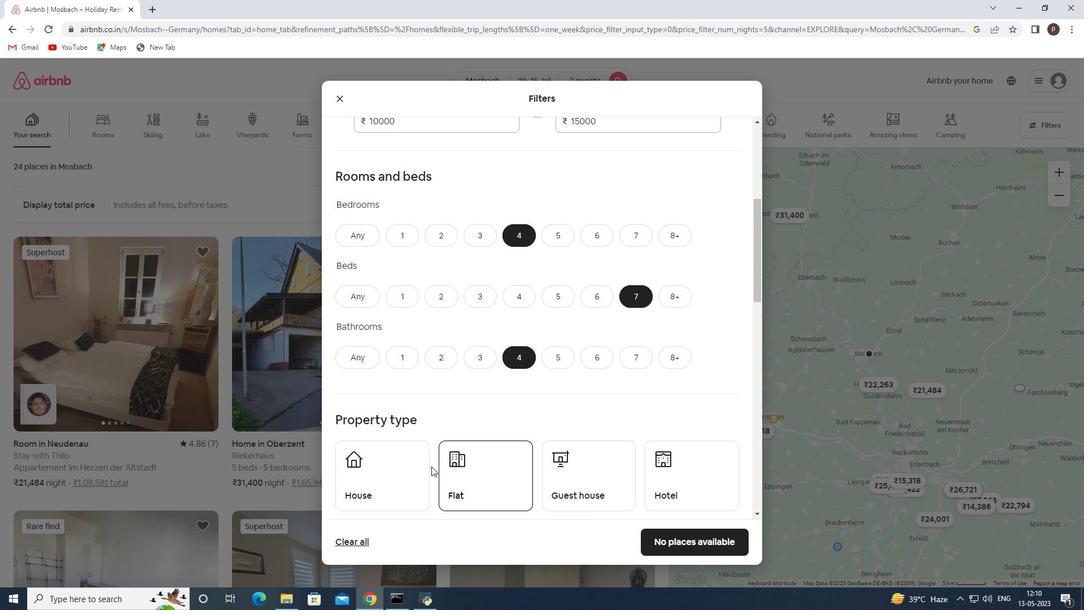 
Action: Mouse pressed left at (413, 472)
Screenshot: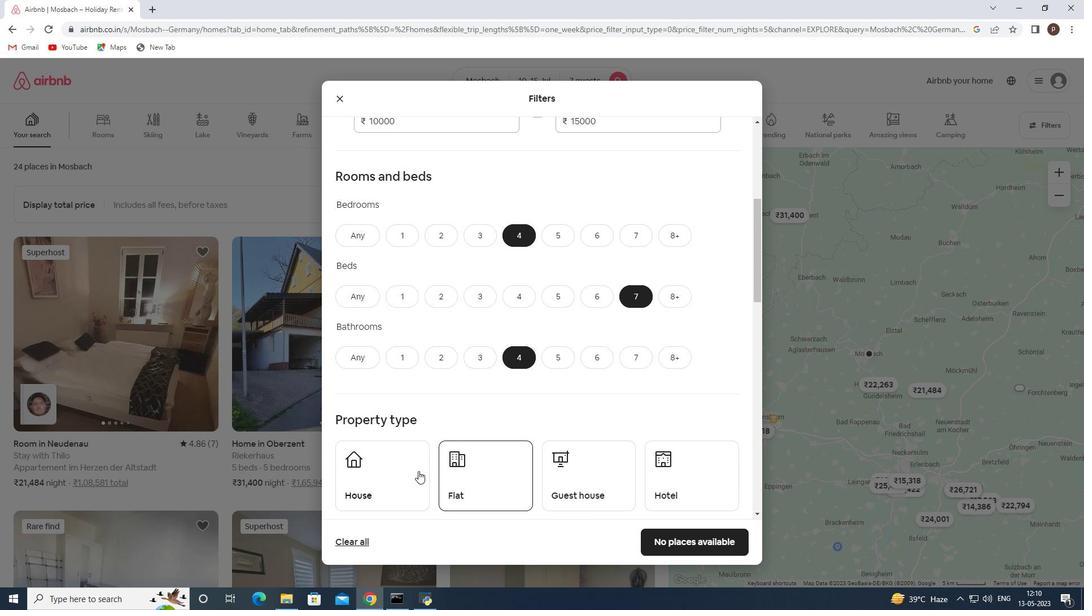
Action: Mouse moved to (476, 472)
Screenshot: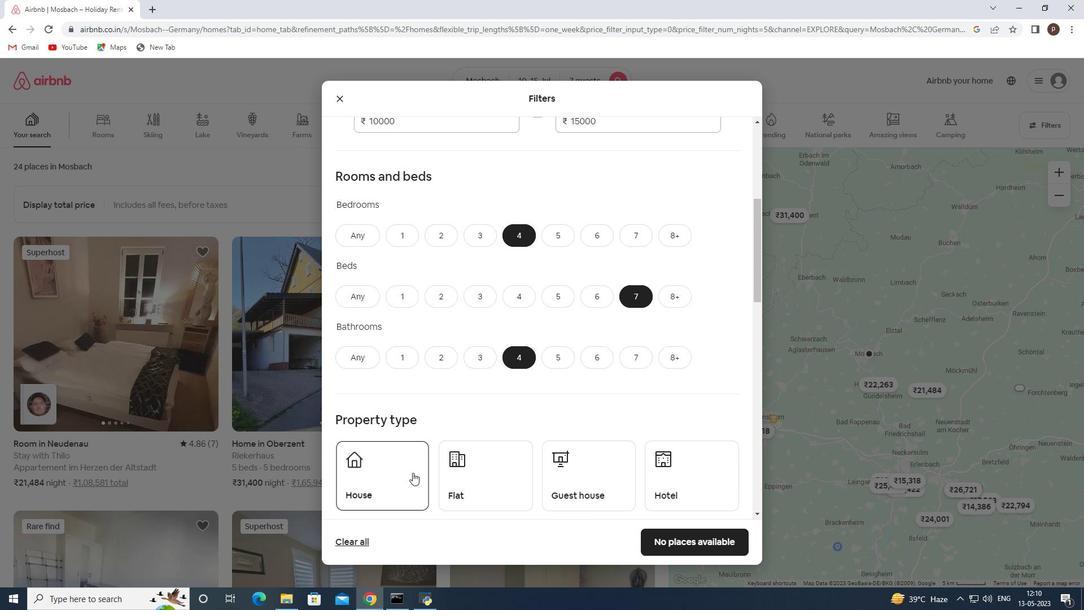 
Action: Mouse pressed left at (476, 472)
Screenshot: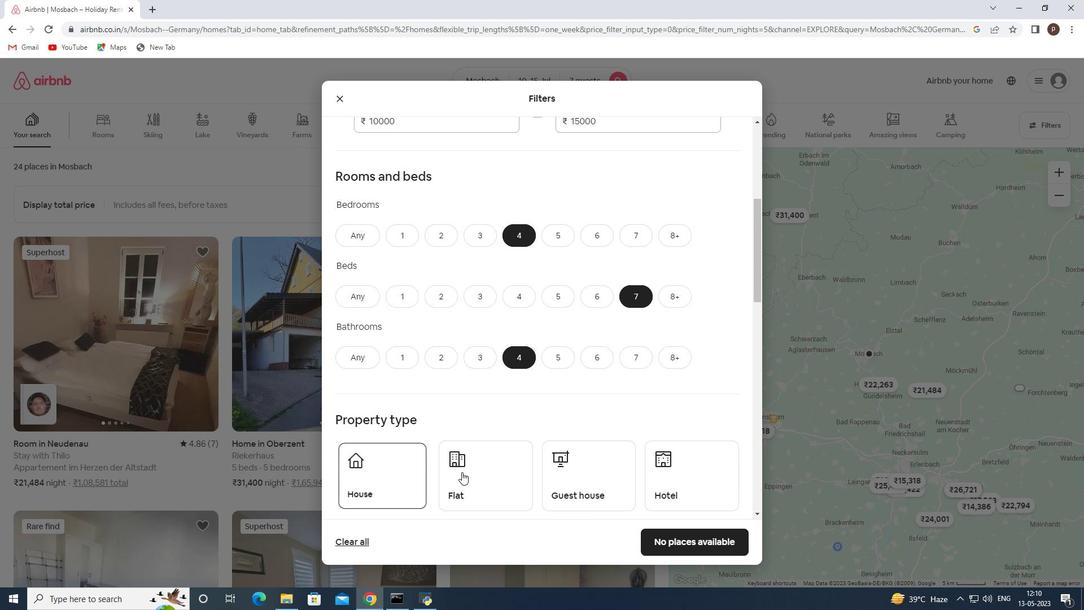 
Action: Mouse moved to (535, 472)
Screenshot: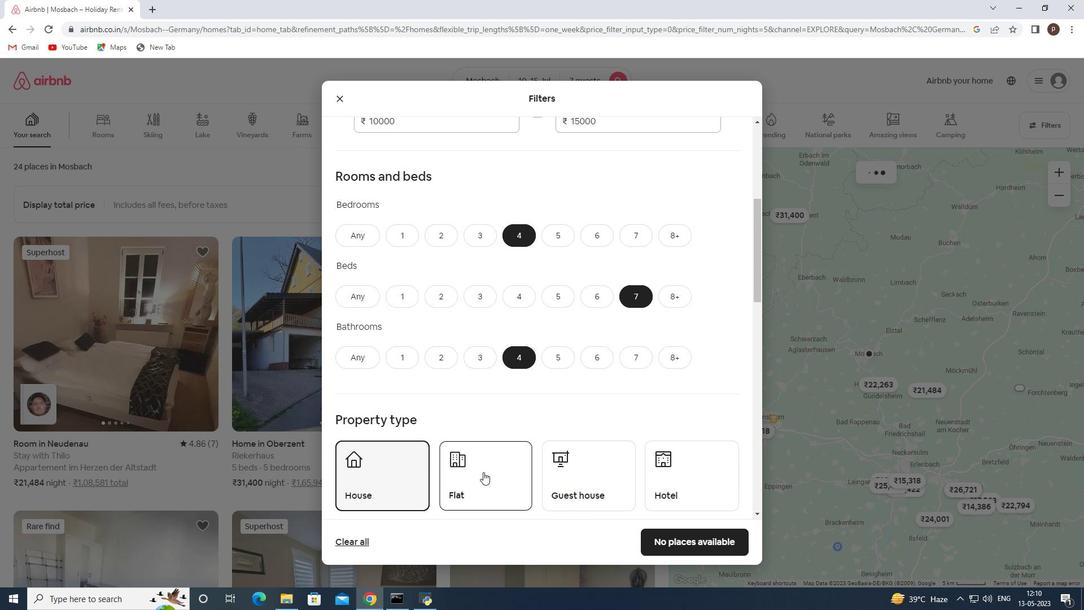 
Action: Mouse pressed left at (535, 472)
Screenshot: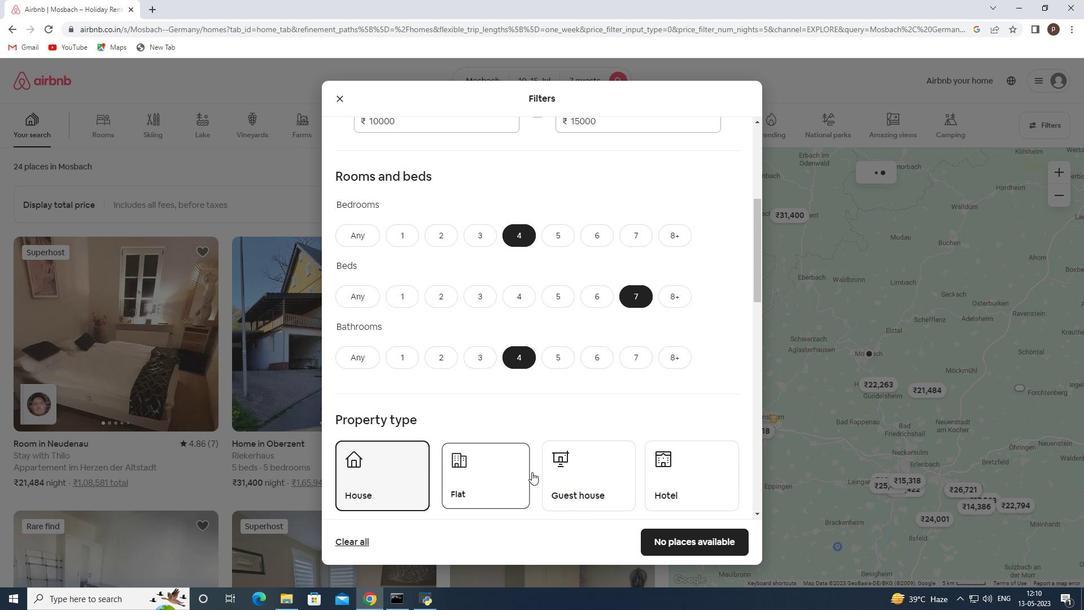 
Action: Mouse moved to (552, 472)
Screenshot: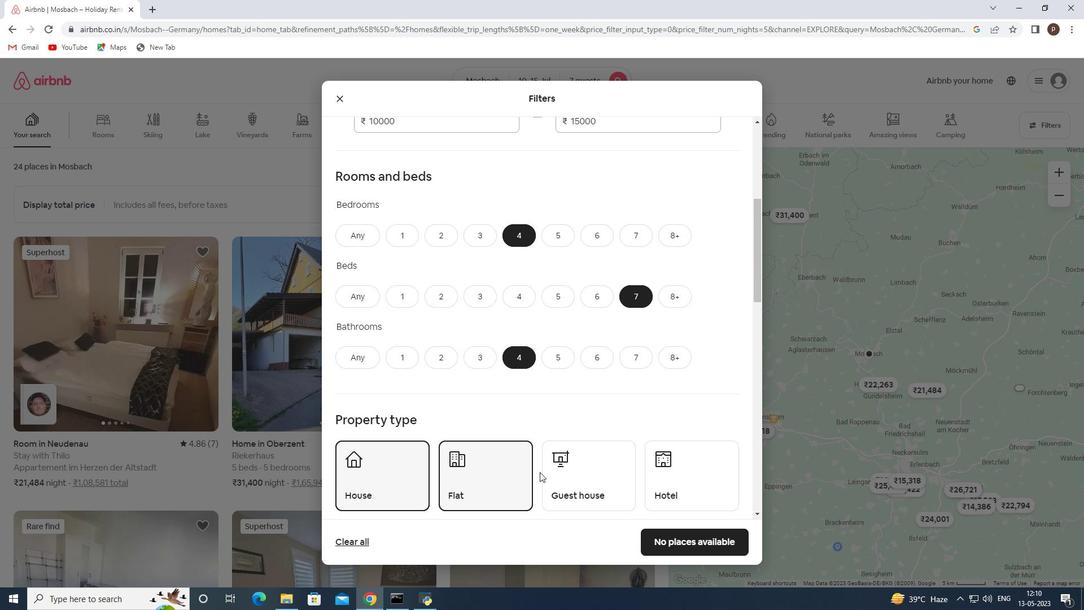 
Action: Mouse pressed left at (552, 472)
Screenshot: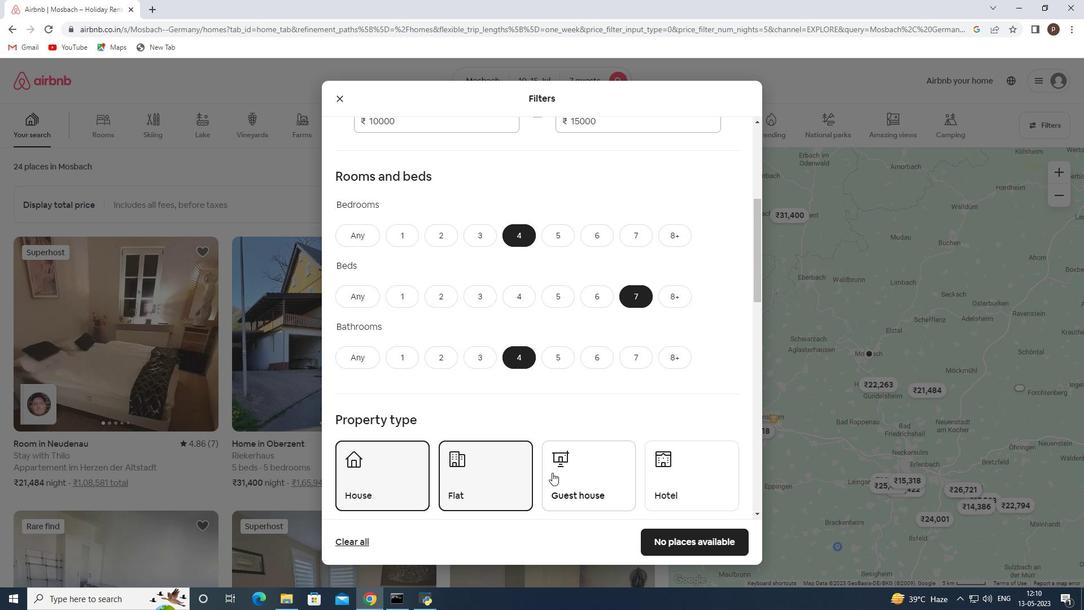 
Action: Mouse scrolled (552, 472) with delta (0, 0)
Screenshot: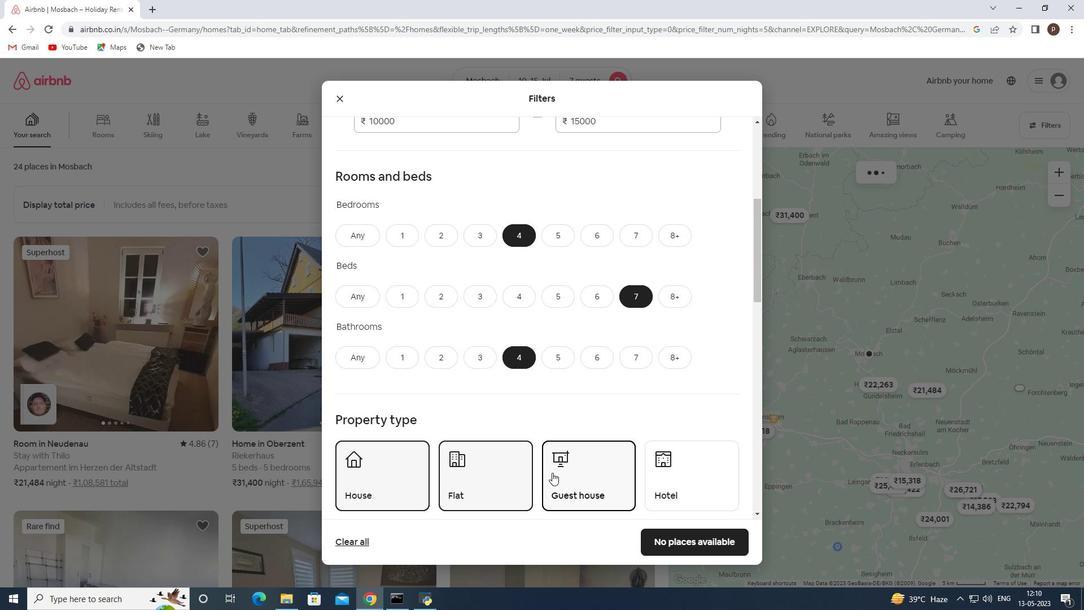 
Action: Mouse scrolled (552, 472) with delta (0, 0)
Screenshot: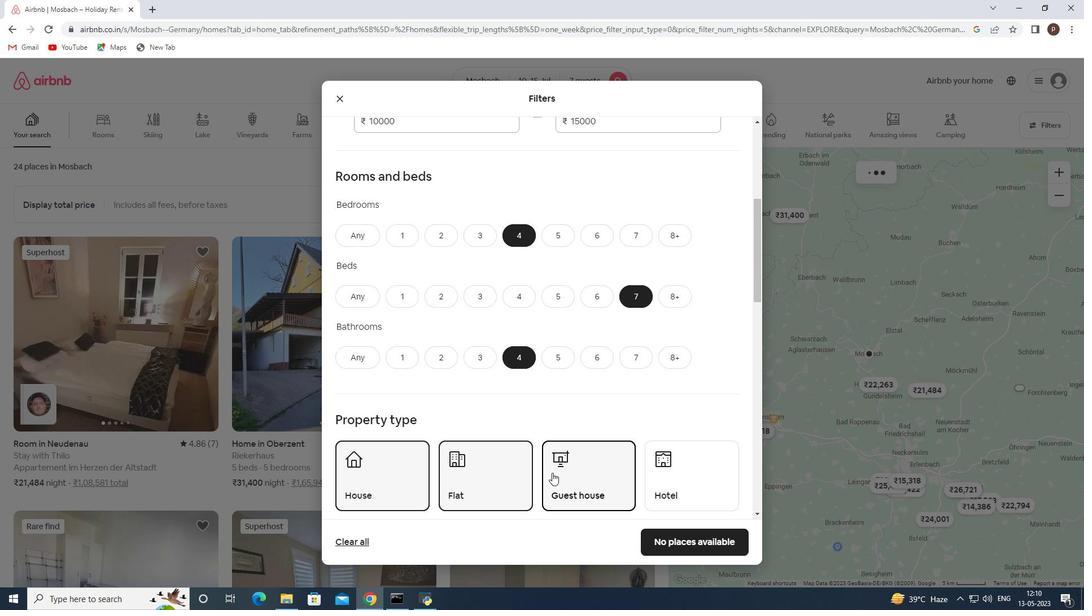
Action: Mouse scrolled (552, 472) with delta (0, 0)
Screenshot: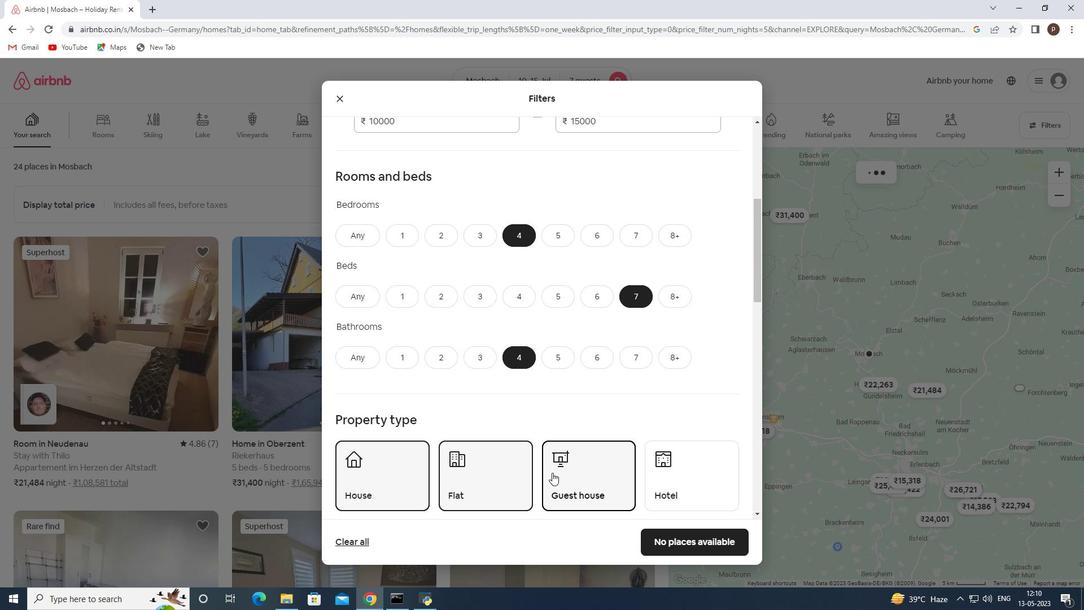
Action: Mouse moved to (511, 441)
Screenshot: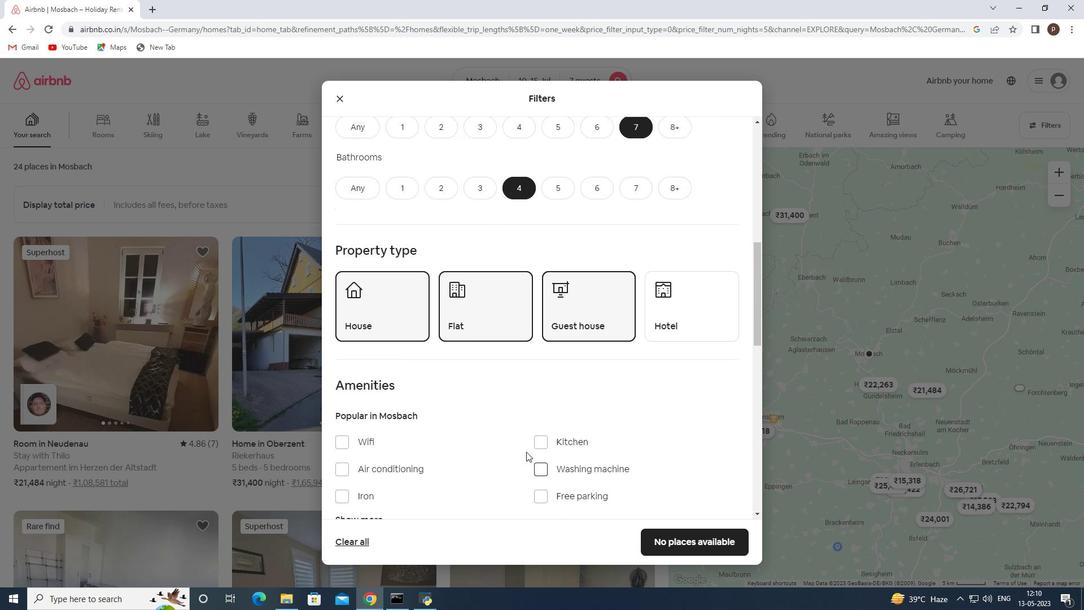
Action: Mouse scrolled (511, 441) with delta (0, 0)
Screenshot: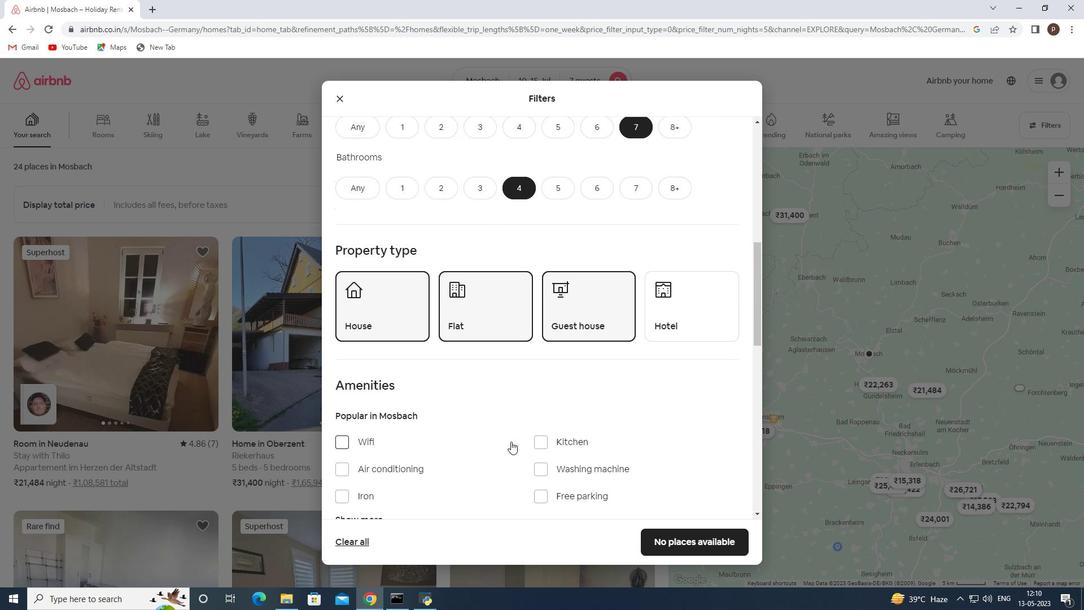 
Action: Mouse moved to (341, 384)
Screenshot: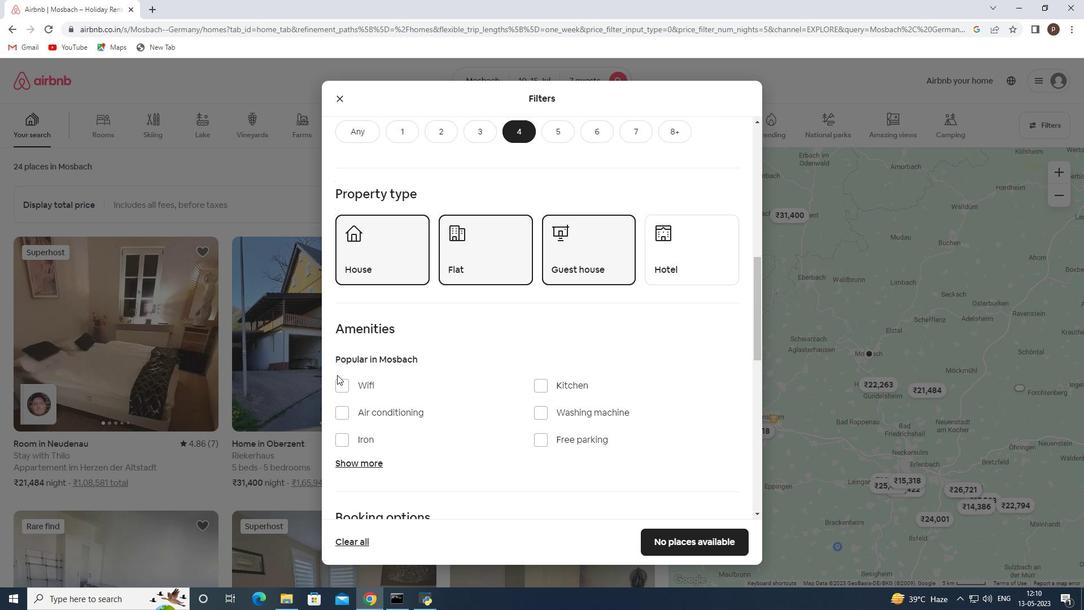 
Action: Mouse pressed left at (341, 384)
Screenshot: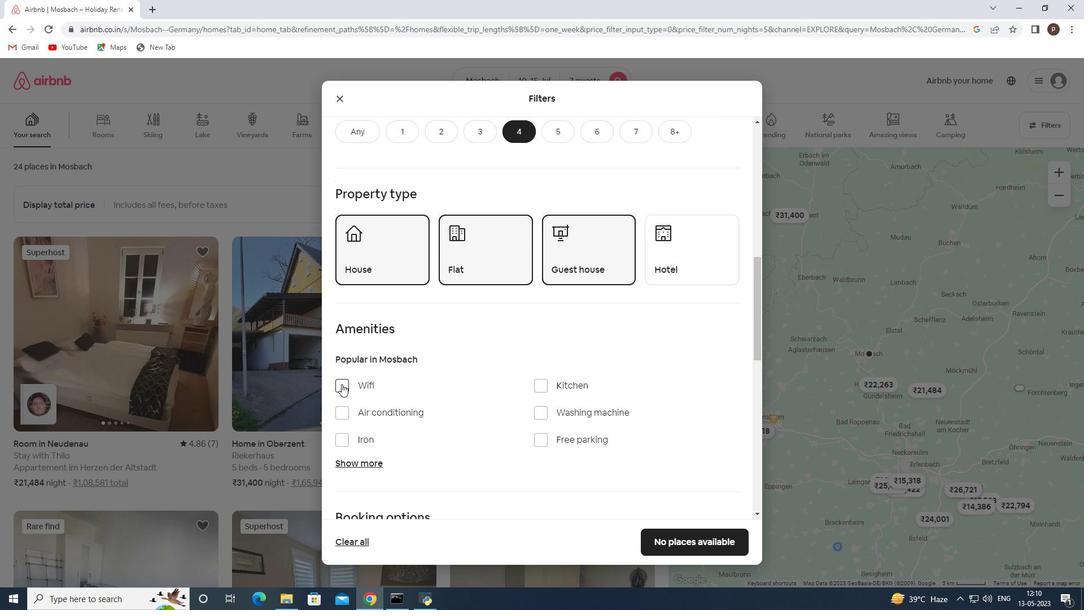 
Action: Mouse moved to (541, 434)
Screenshot: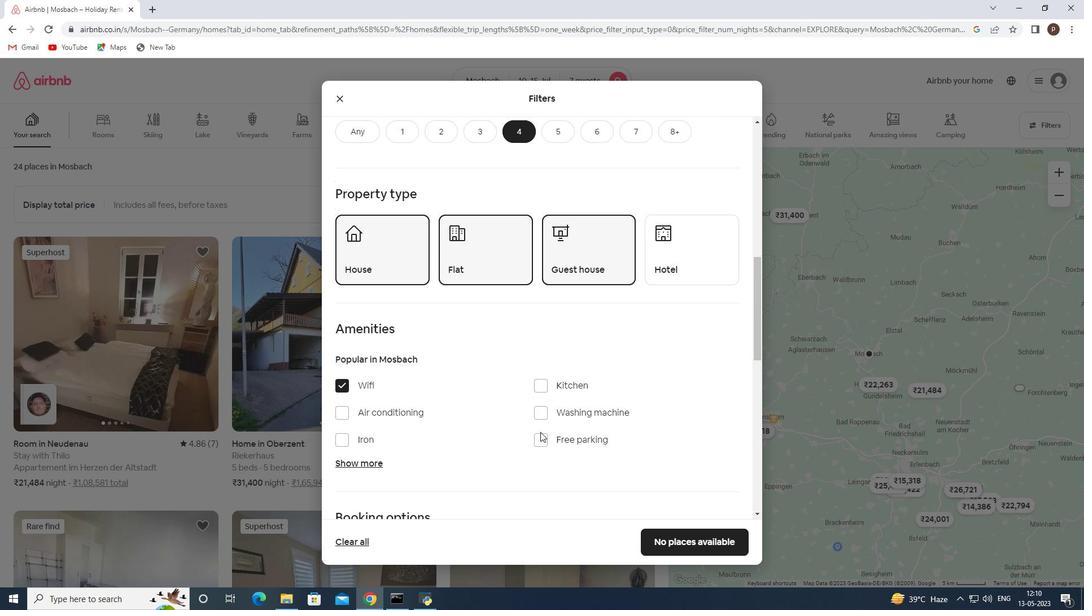
Action: Mouse pressed left at (541, 434)
Screenshot: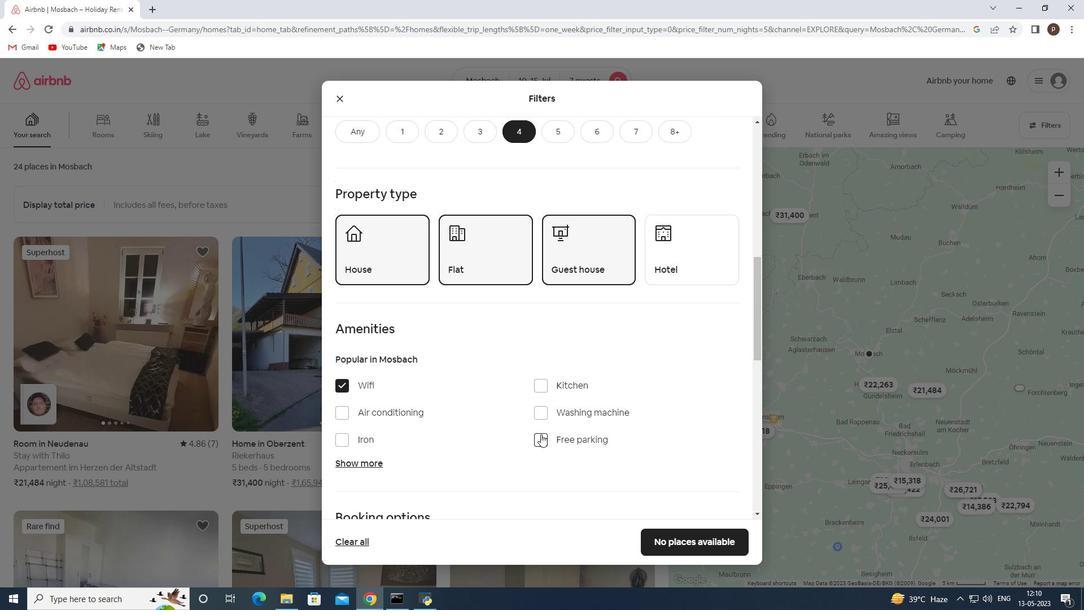 
Action: Mouse moved to (372, 462)
Screenshot: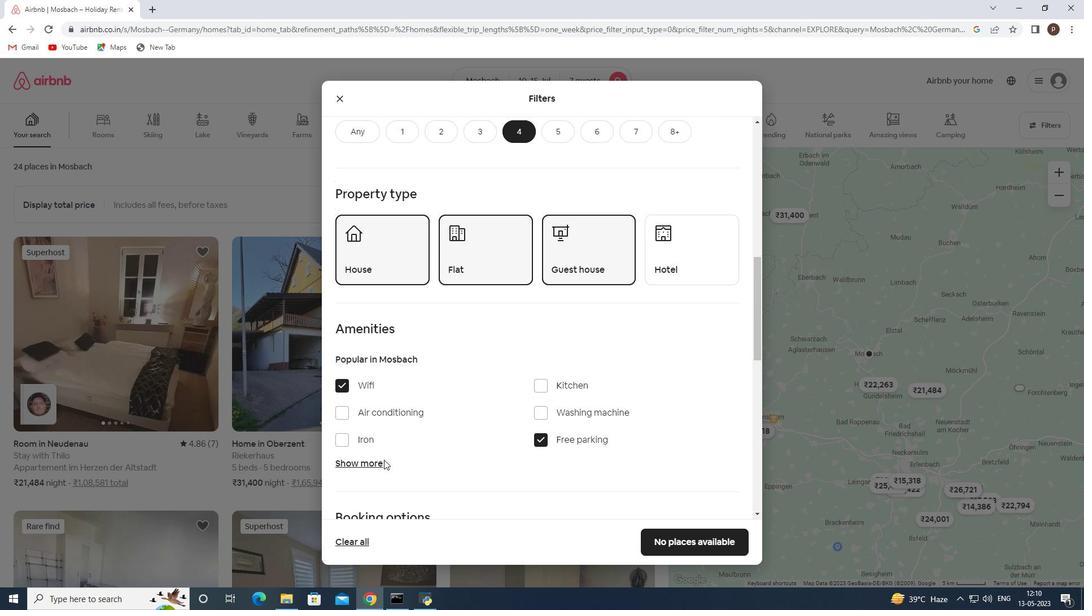 
Action: Mouse pressed left at (372, 462)
Screenshot: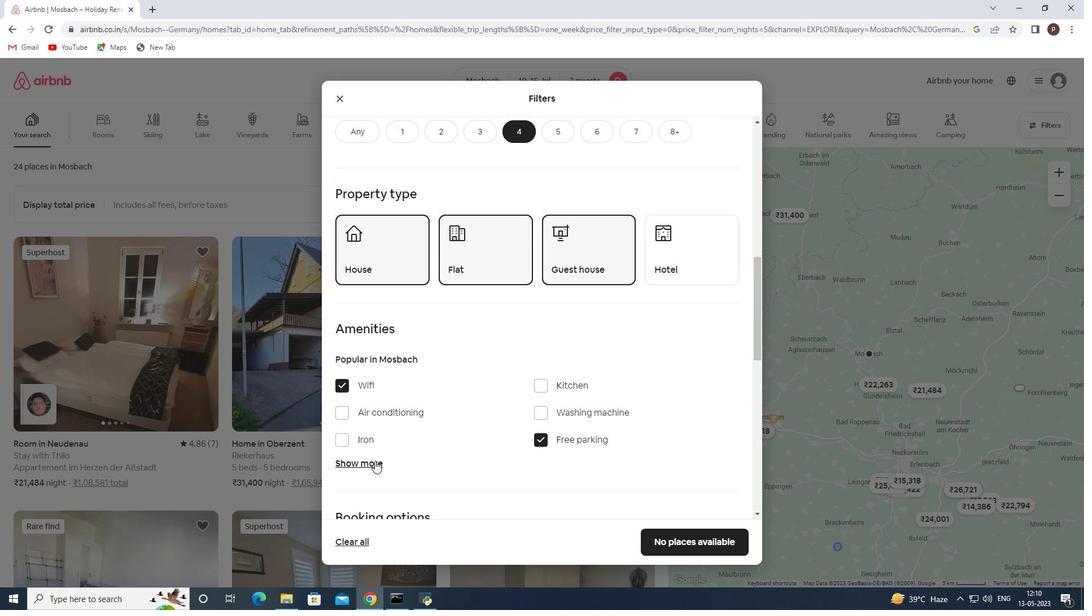 
Action: Mouse moved to (445, 436)
Screenshot: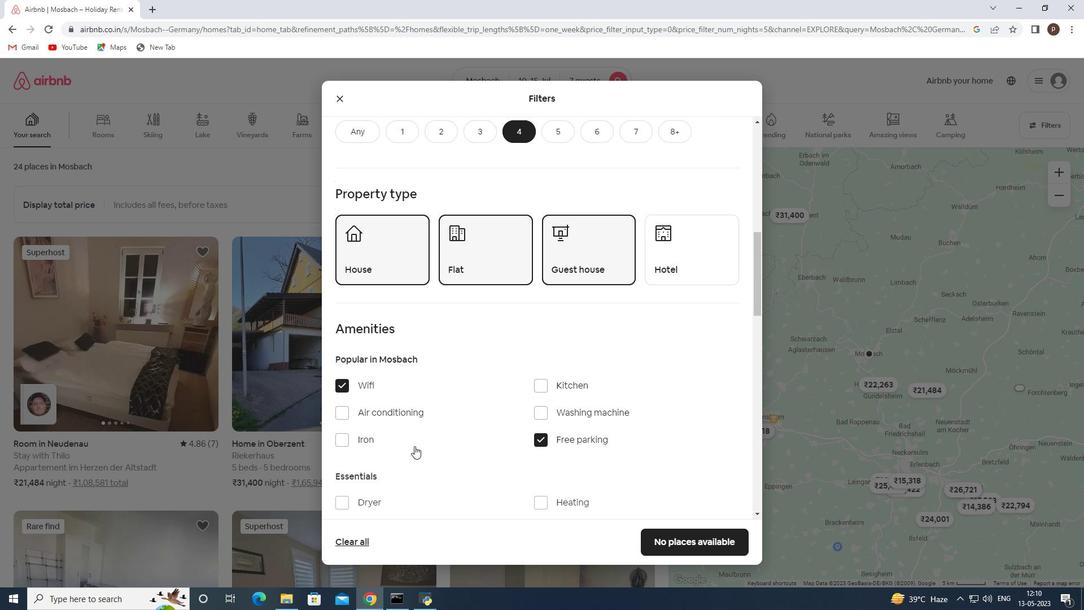 
Action: Mouse scrolled (445, 435) with delta (0, 0)
Screenshot: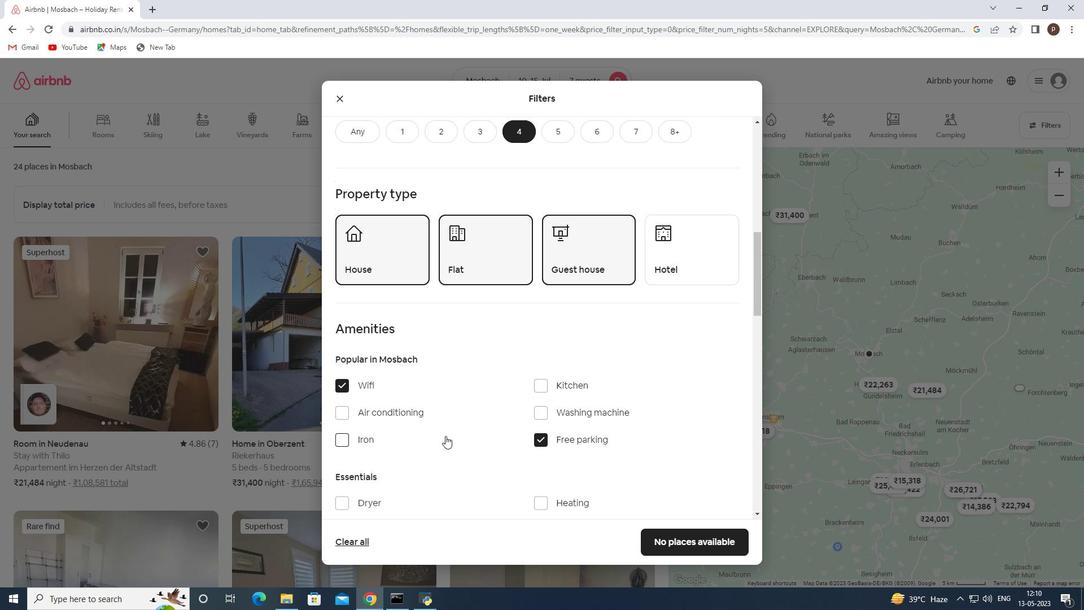 
Action: Mouse scrolled (445, 435) with delta (0, 0)
Screenshot: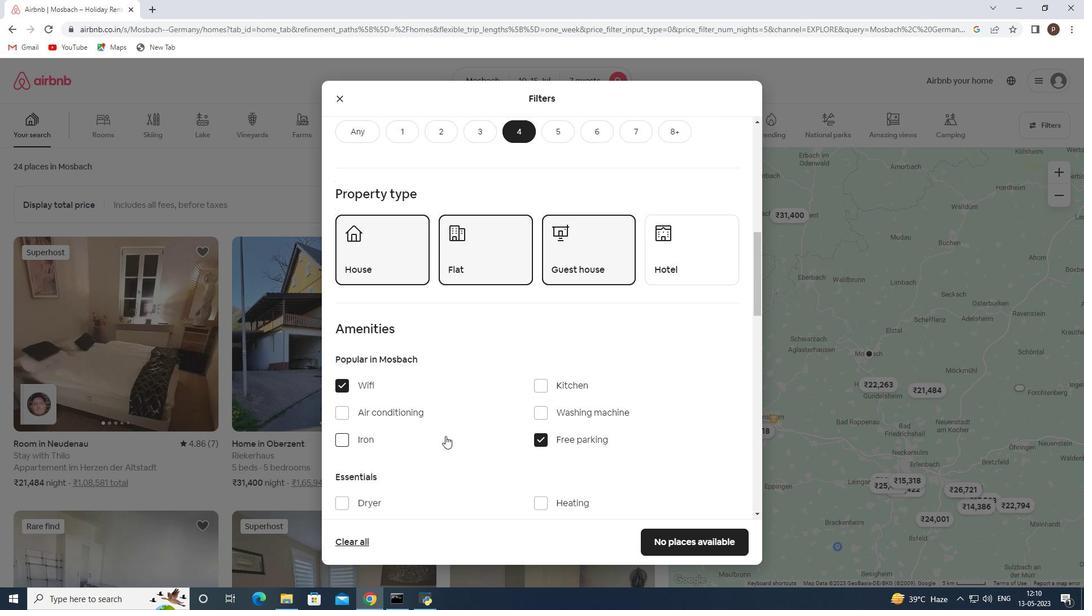 
Action: Mouse moved to (536, 419)
Screenshot: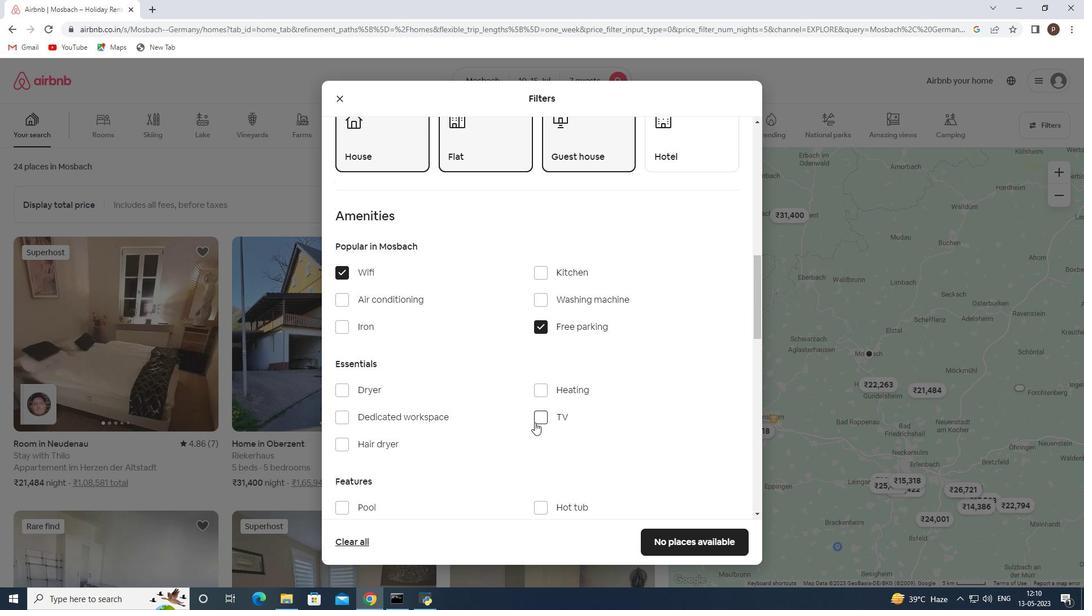 
Action: Mouse pressed left at (536, 419)
Screenshot: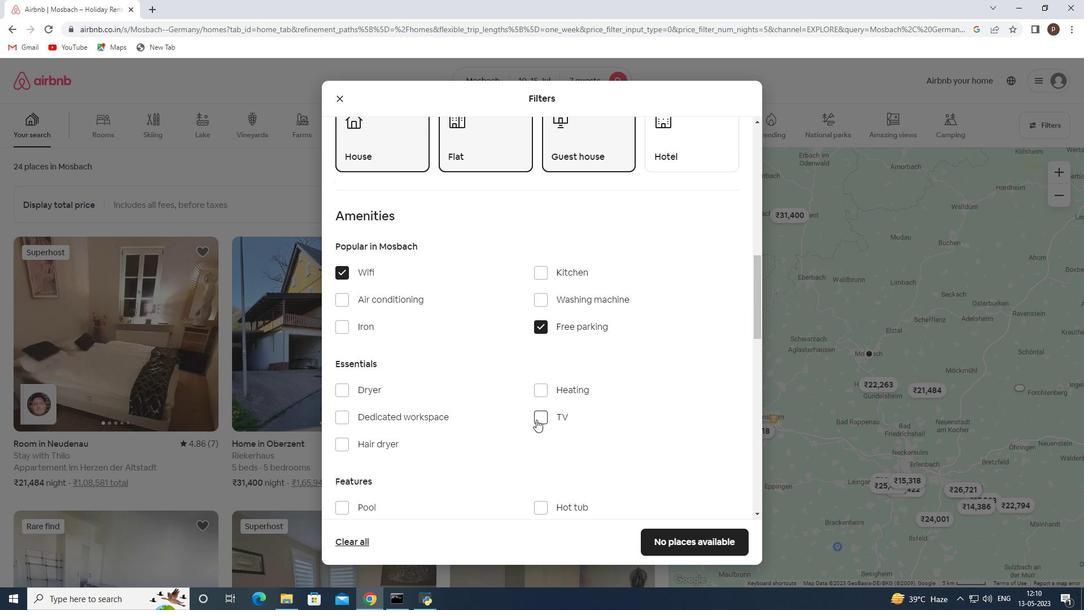 
Action: Mouse moved to (457, 419)
Screenshot: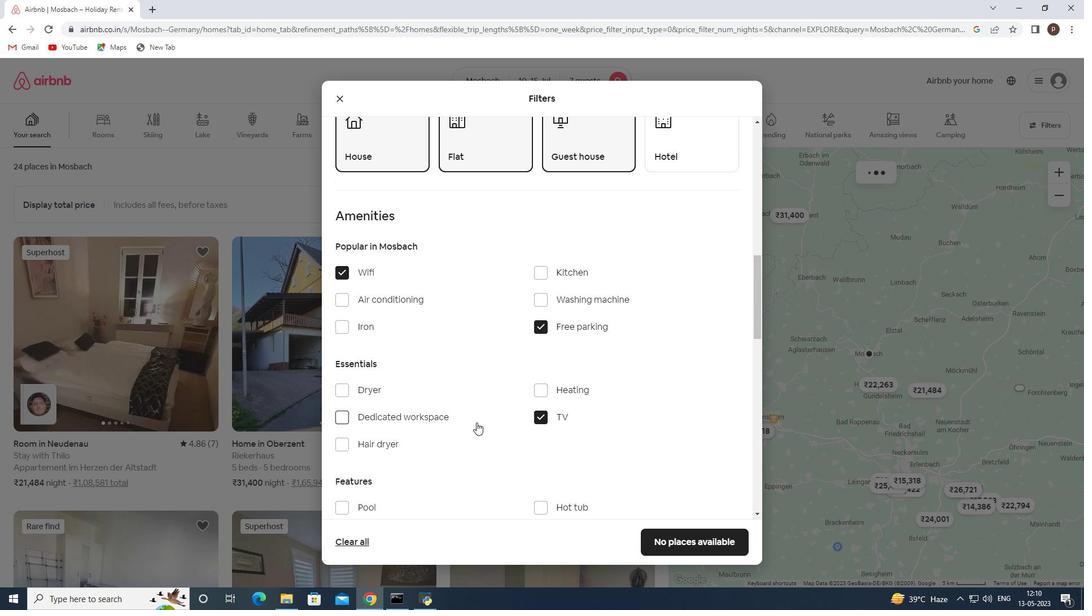 
Action: Mouse scrolled (457, 418) with delta (0, 0)
Screenshot: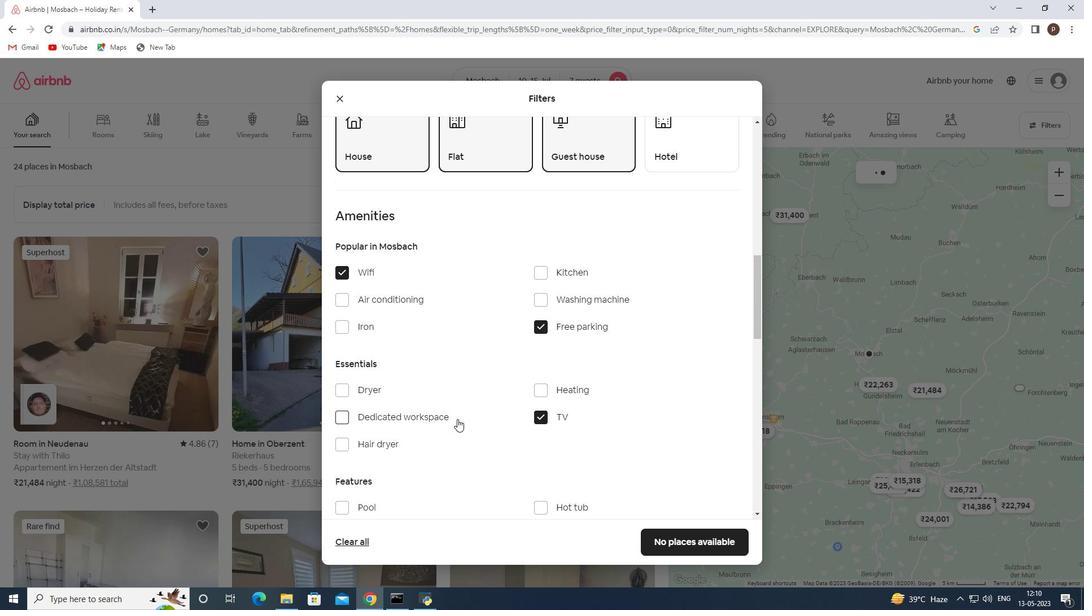 
Action: Mouse scrolled (457, 418) with delta (0, 0)
Screenshot: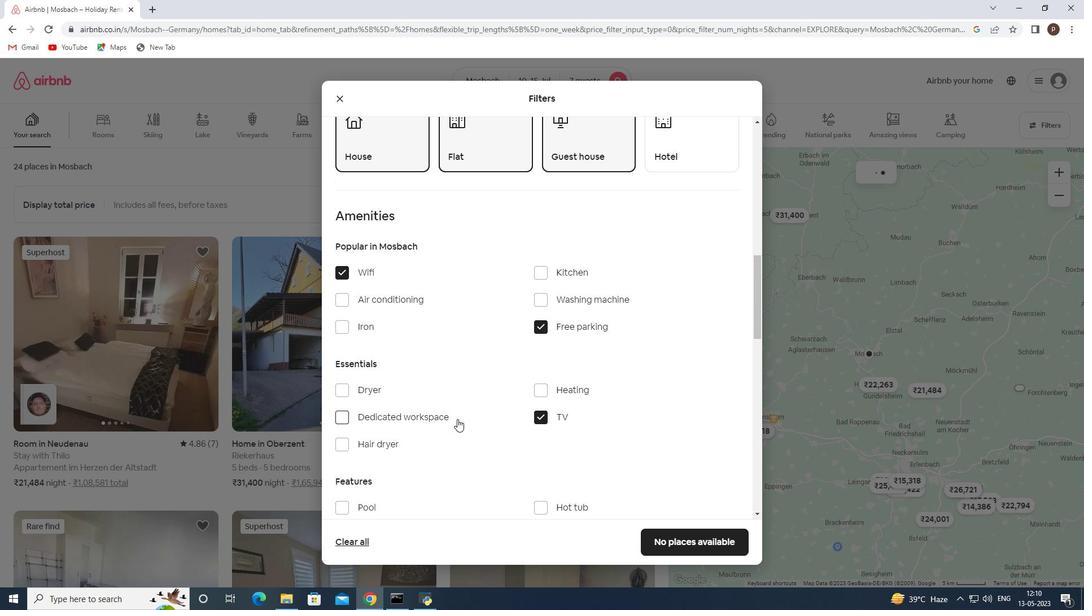 
Action: Mouse moved to (434, 399)
Screenshot: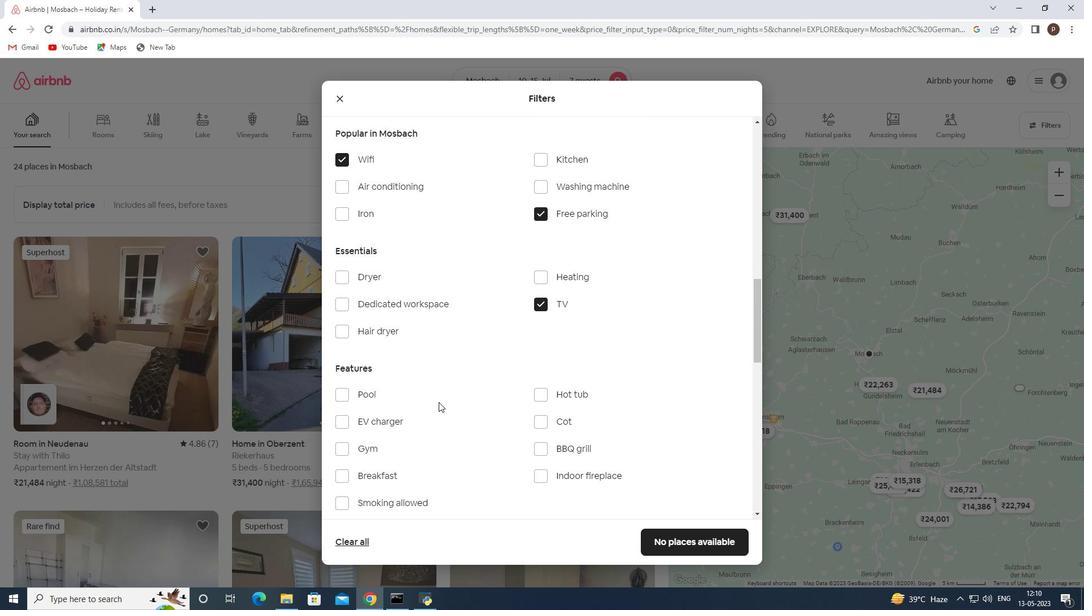 
Action: Mouse scrolled (434, 398) with delta (0, 0)
Screenshot: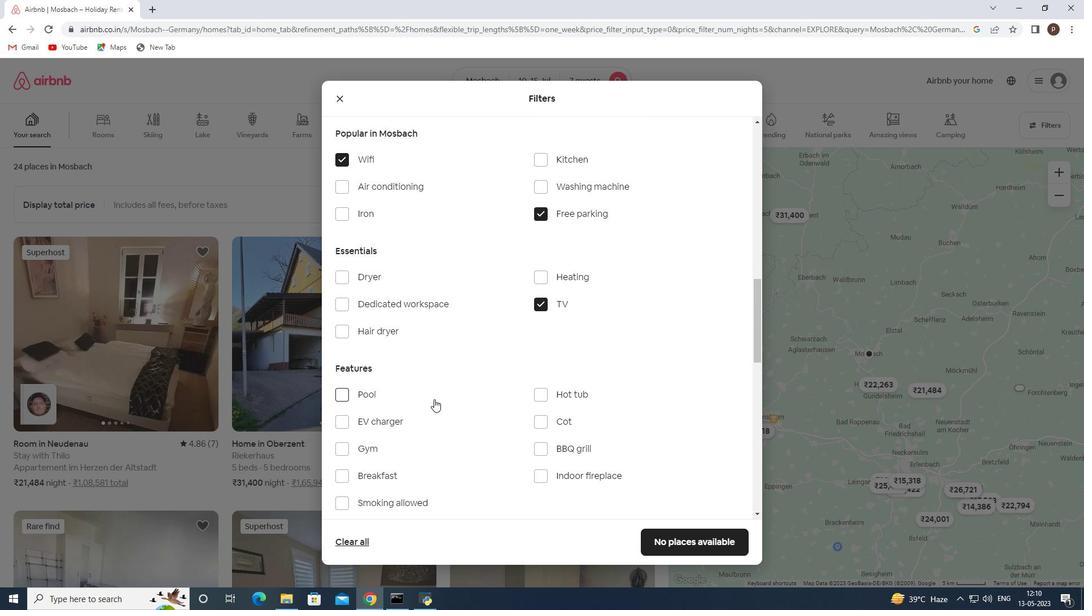 
Action: Mouse moved to (349, 393)
Screenshot: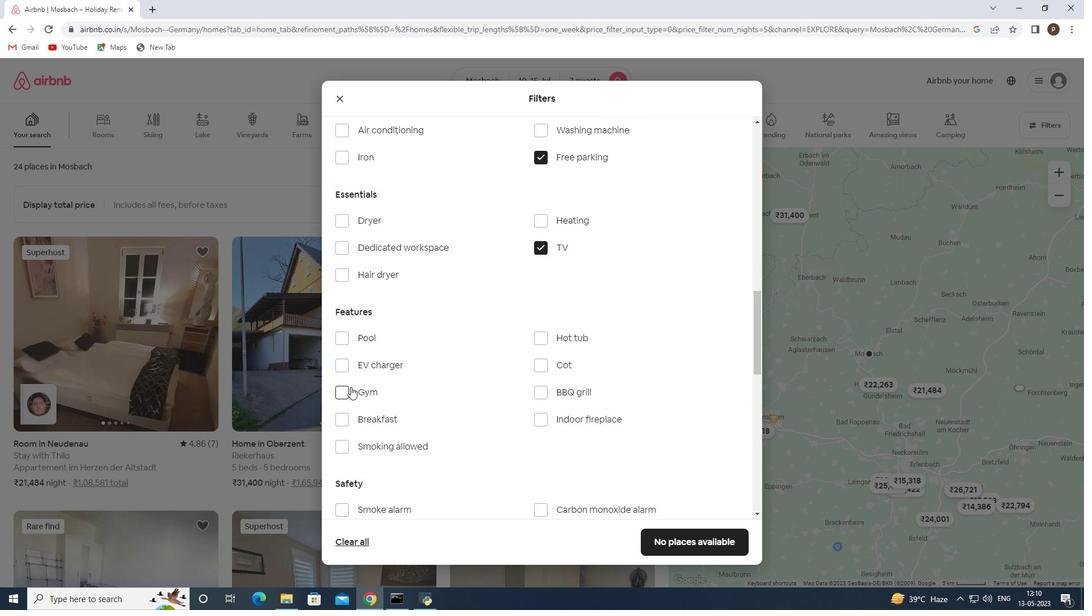 
Action: Mouse pressed left at (349, 393)
Screenshot: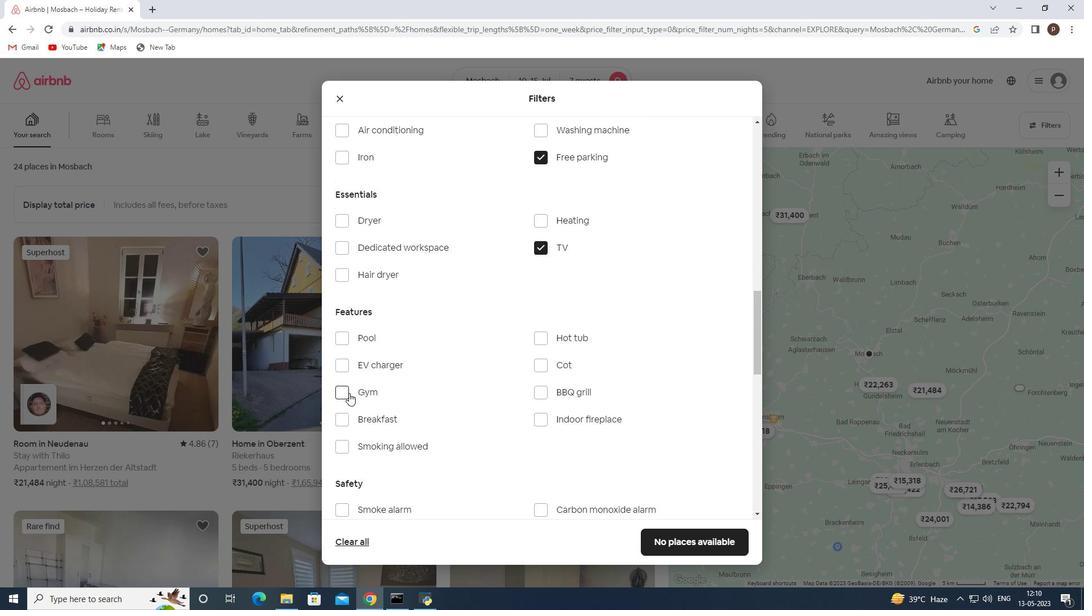 
Action: Mouse moved to (350, 424)
Screenshot: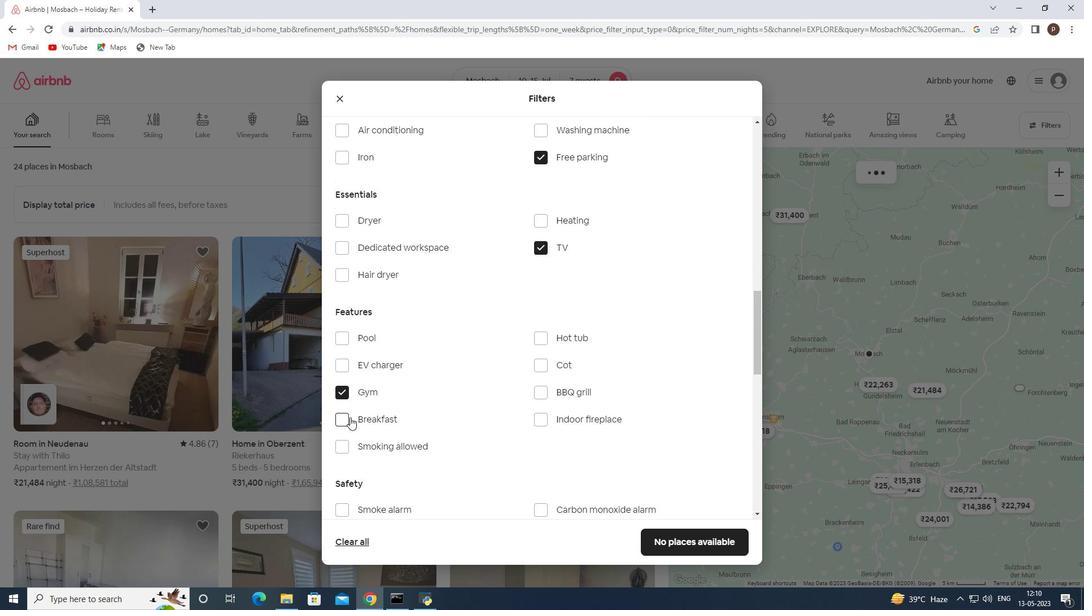 
Action: Mouse pressed left at (350, 424)
Screenshot: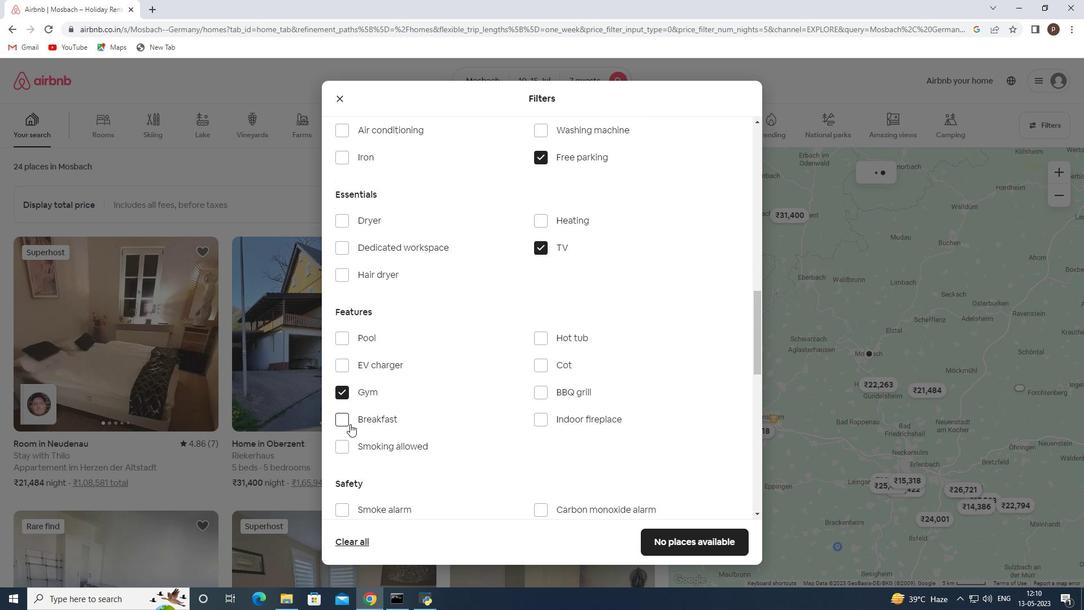 
Action: Mouse moved to (467, 406)
Screenshot: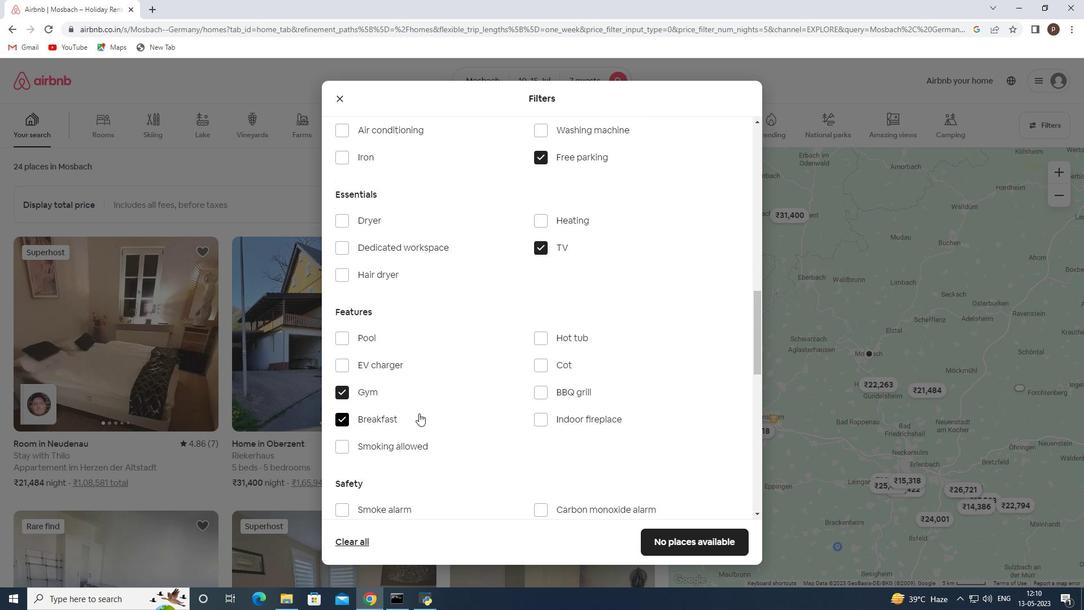 
Action: Mouse scrolled (467, 406) with delta (0, 0)
Screenshot: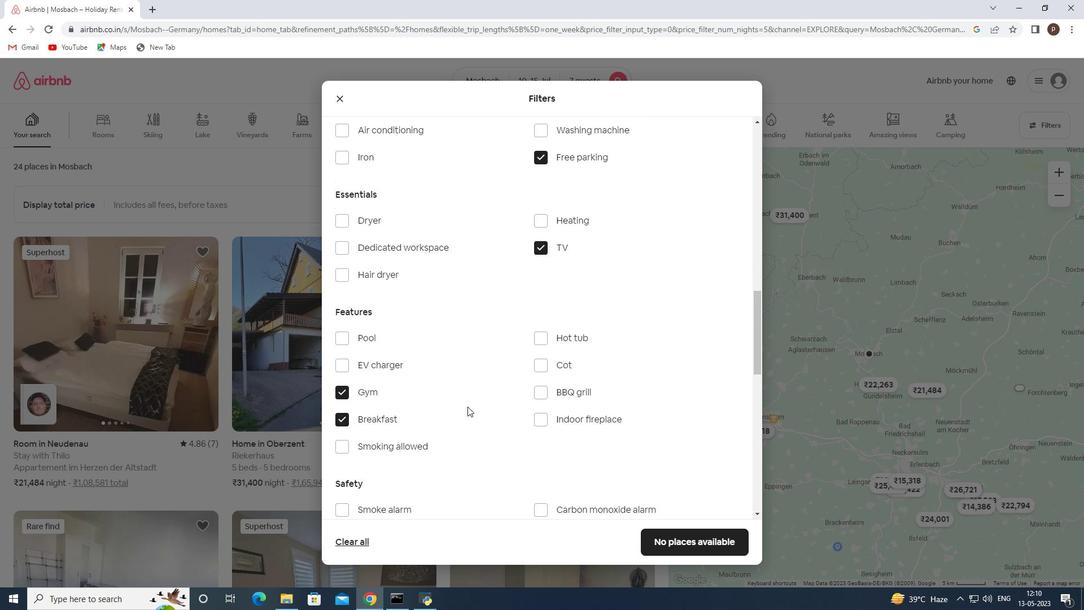 
Action: Mouse scrolled (467, 406) with delta (0, 0)
Screenshot: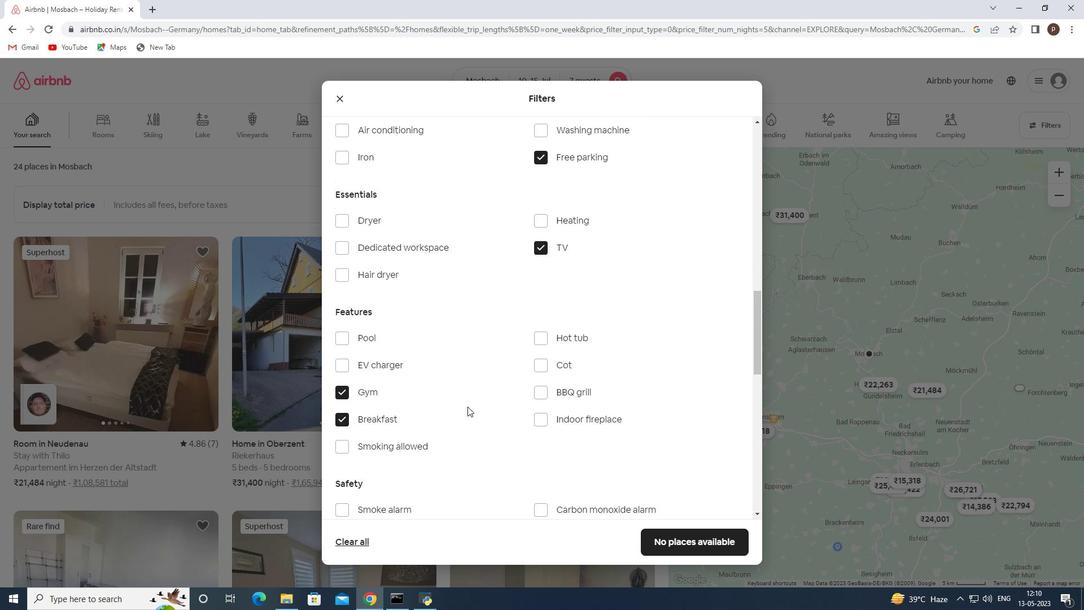 
Action: Mouse scrolled (467, 406) with delta (0, 0)
Screenshot: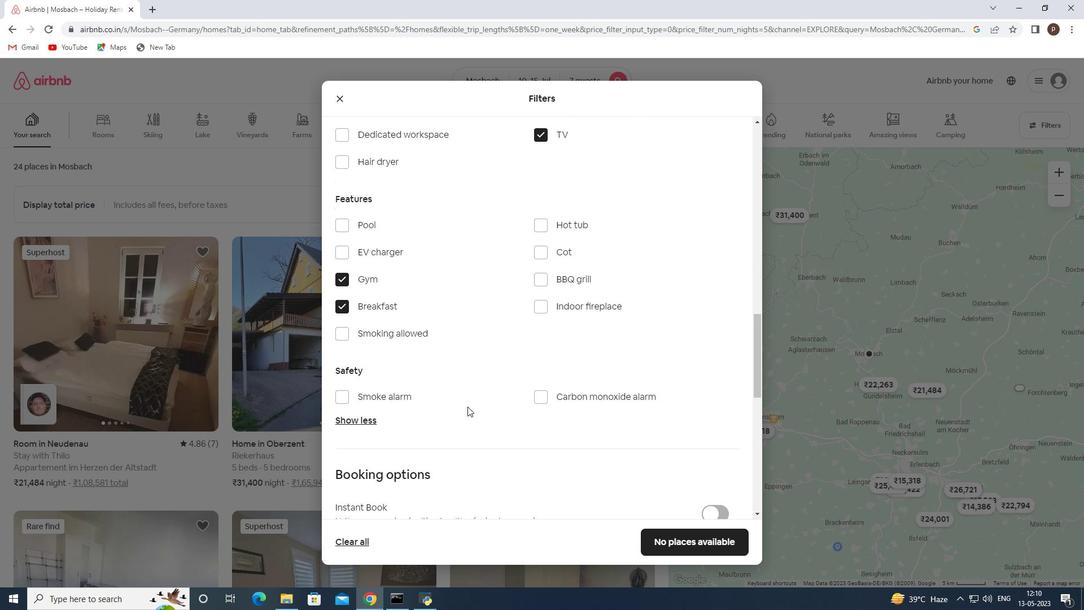 
Action: Mouse moved to (514, 406)
Screenshot: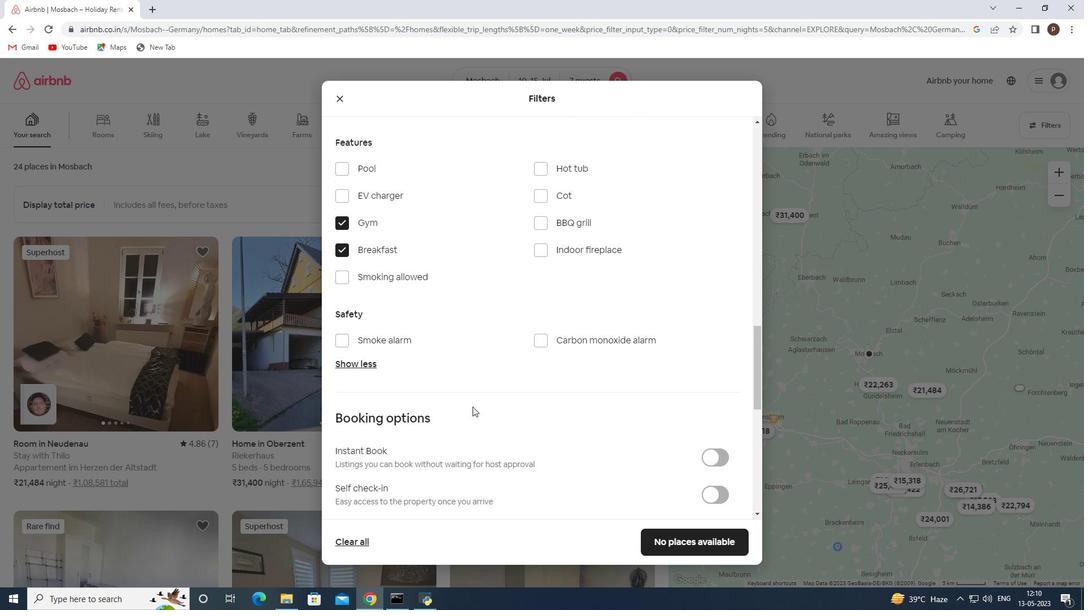 
Action: Mouse scrolled (514, 406) with delta (0, 0)
Screenshot: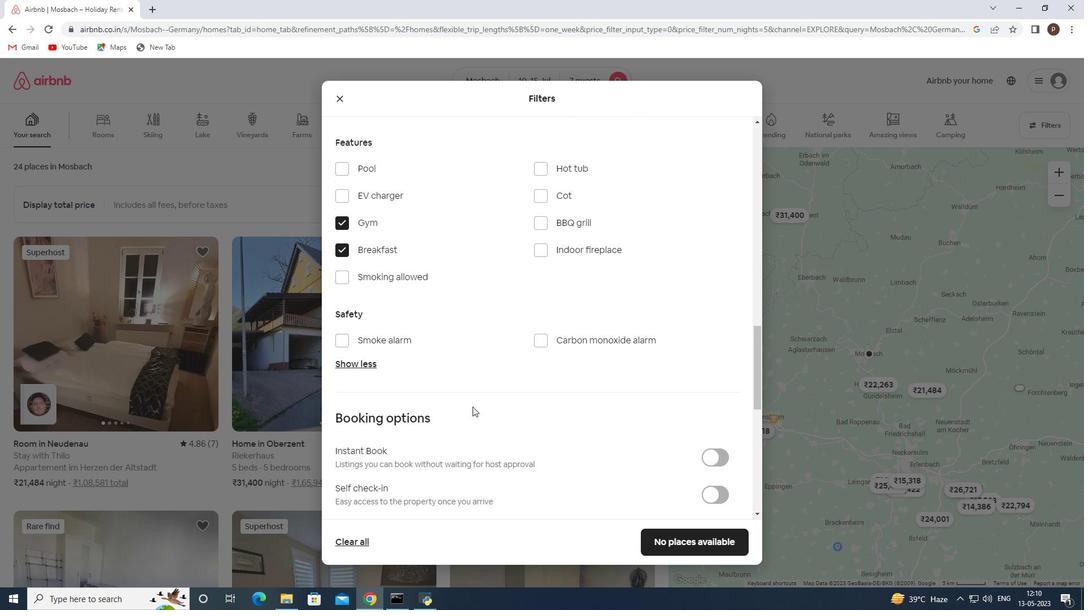 
Action: Mouse moved to (514, 406)
Screenshot: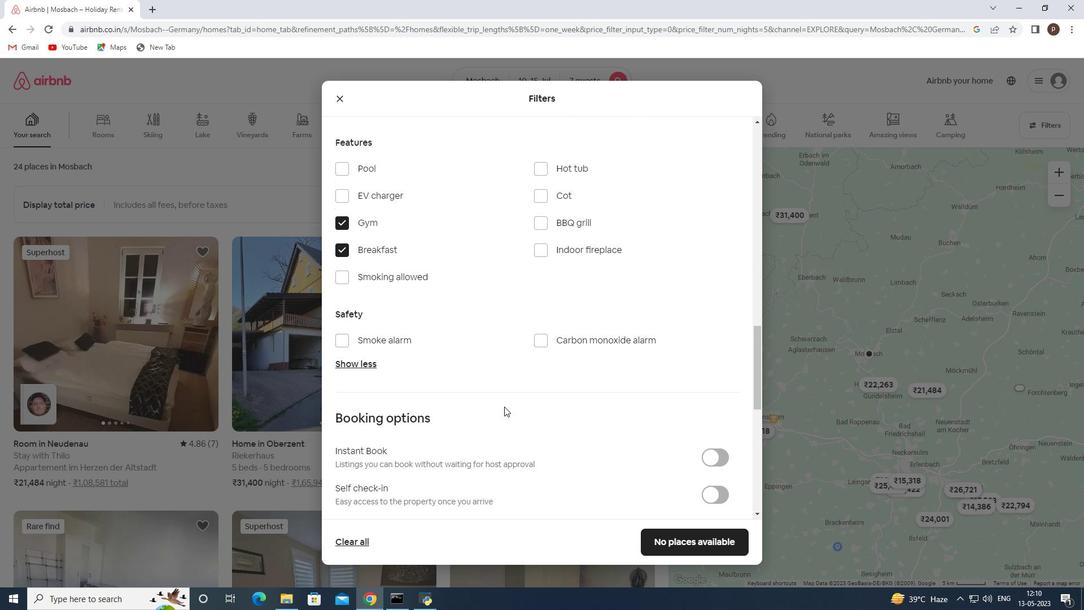 
Action: Mouse scrolled (514, 406) with delta (0, 0)
Screenshot: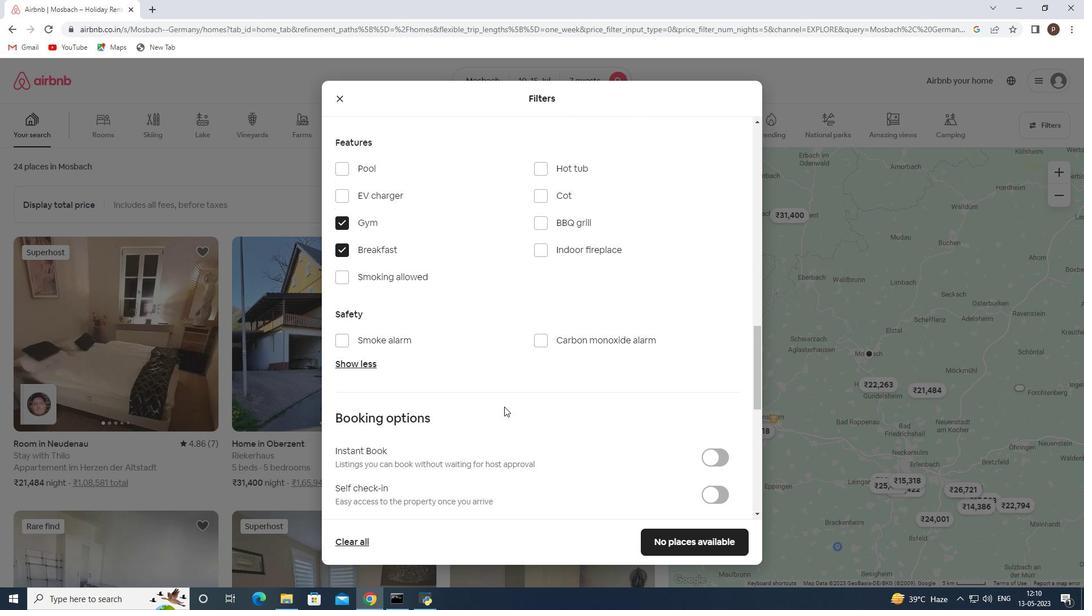 
Action: Mouse moved to (720, 380)
Screenshot: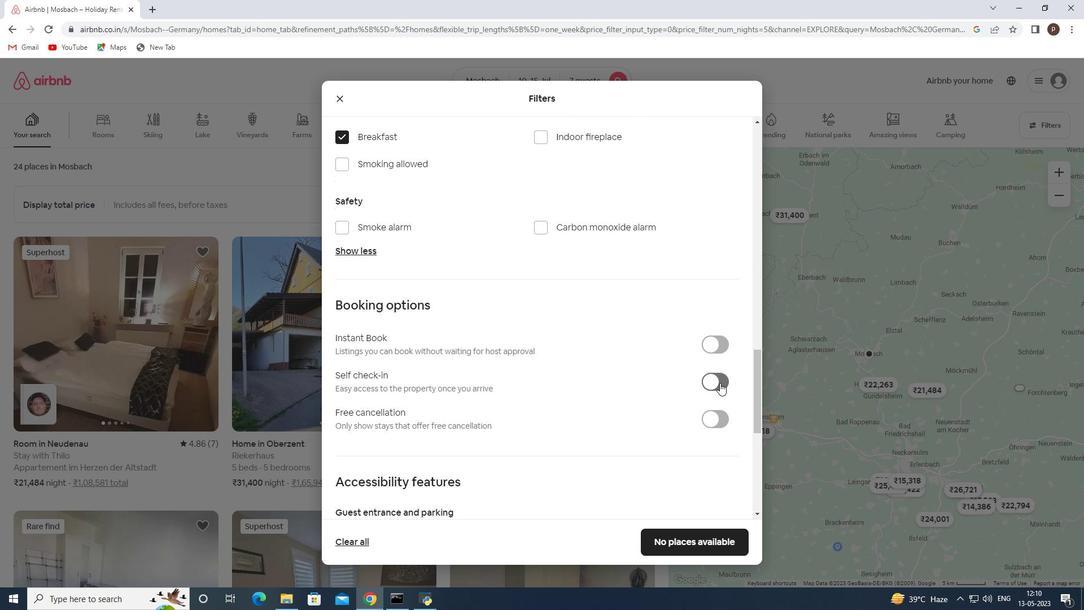 
Action: Mouse pressed left at (720, 380)
Screenshot: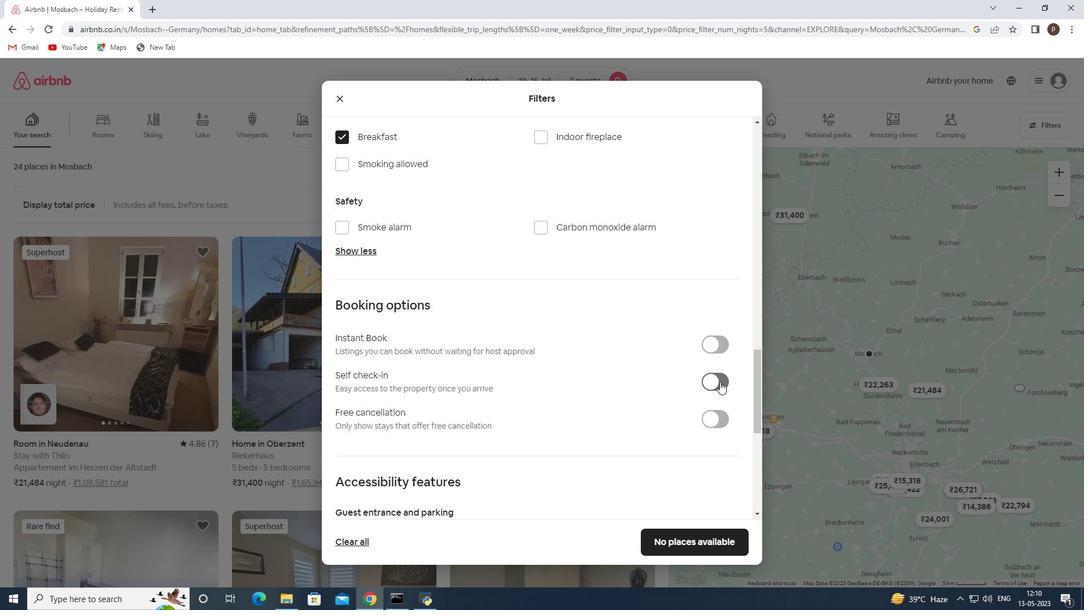 
Action: Mouse moved to (549, 400)
Screenshot: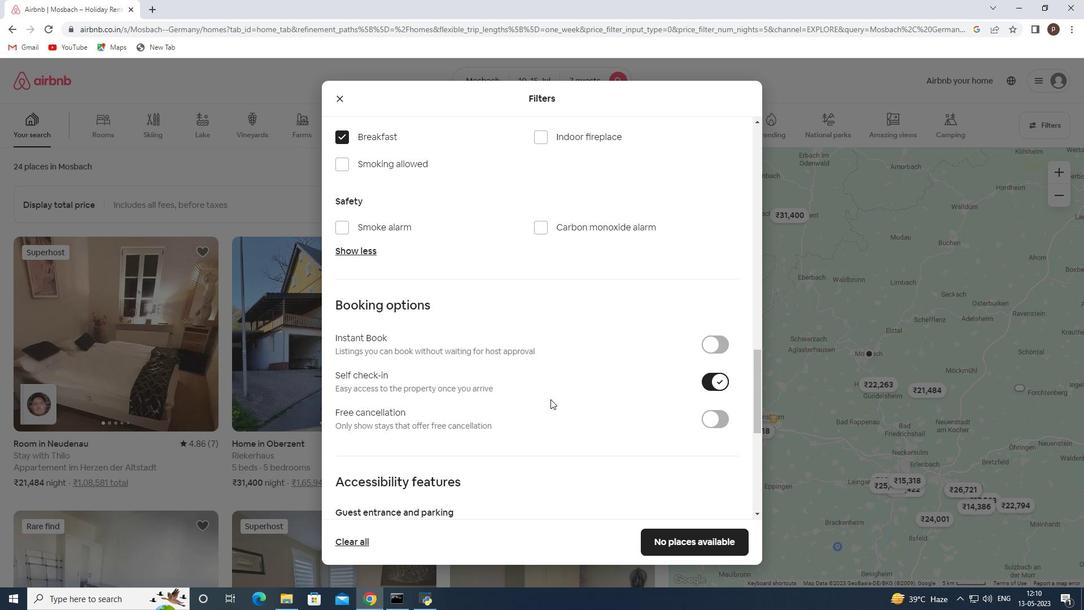 
Action: Mouse scrolled (549, 399) with delta (0, 0)
Screenshot: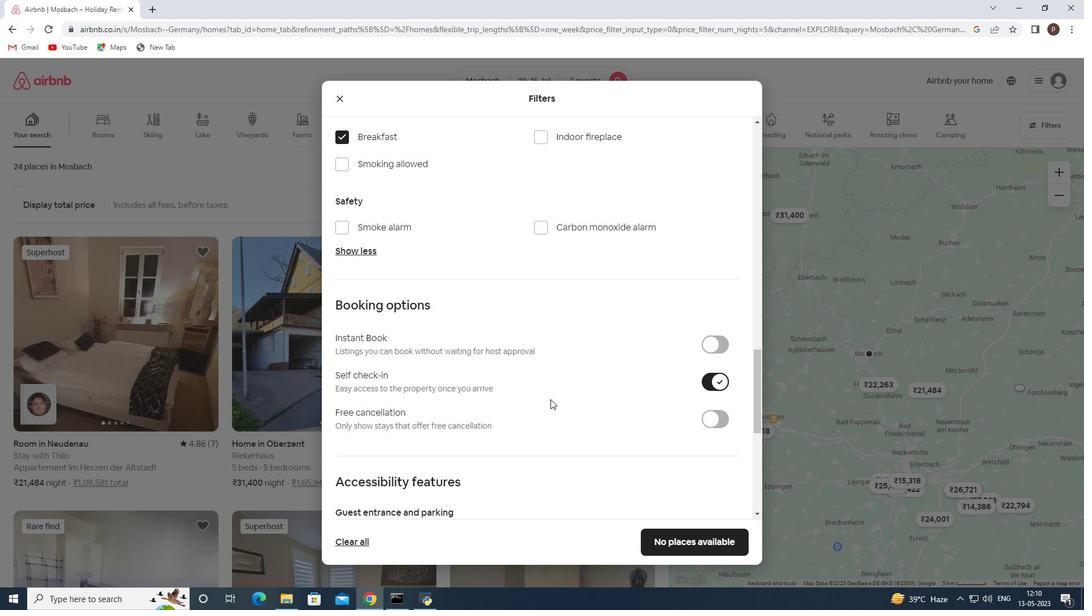 
Action: Mouse scrolled (549, 399) with delta (0, 0)
Screenshot: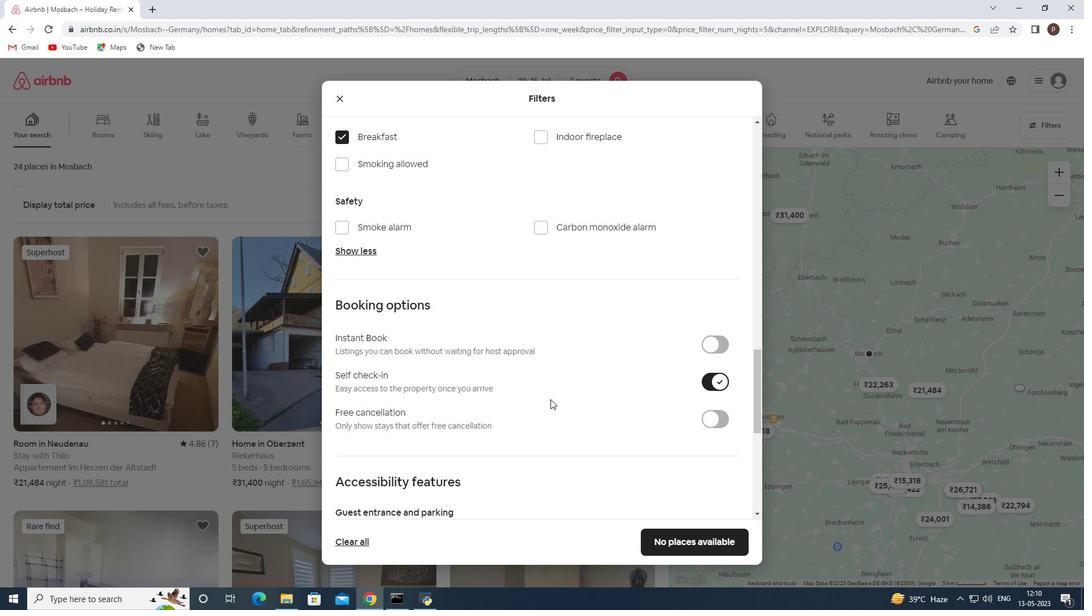 
Action: Mouse scrolled (549, 399) with delta (0, 0)
Screenshot: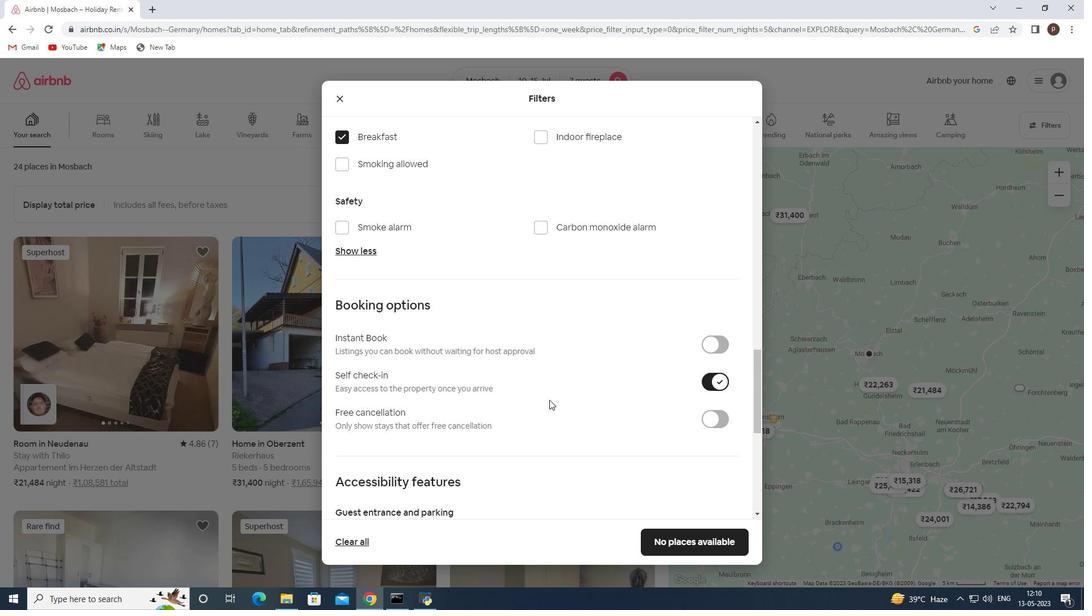 
Action: Mouse scrolled (549, 399) with delta (0, 0)
Screenshot: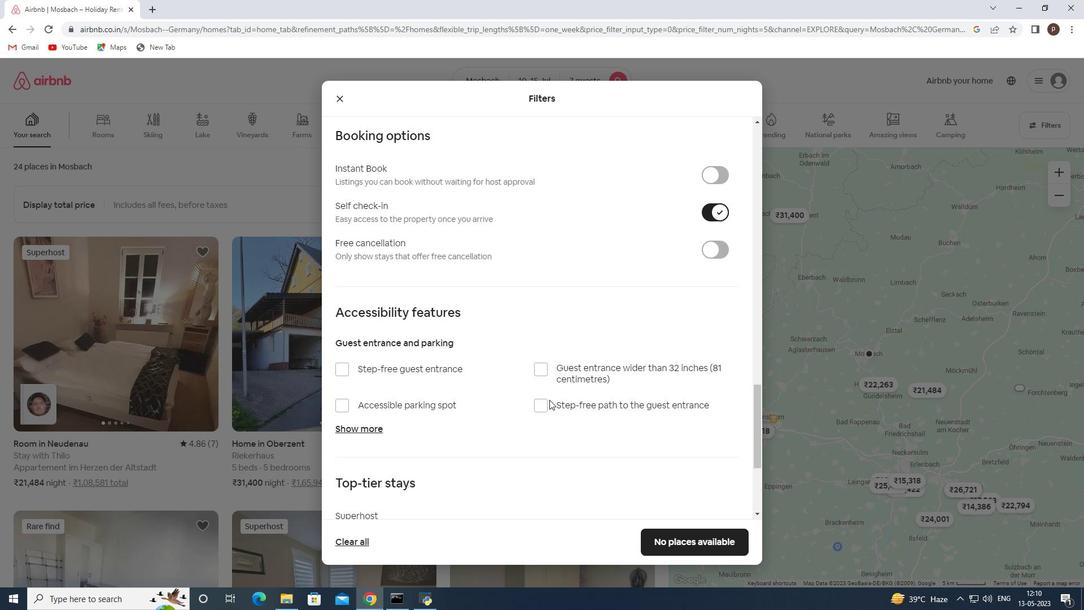 
Action: Mouse scrolled (549, 399) with delta (0, 0)
Screenshot: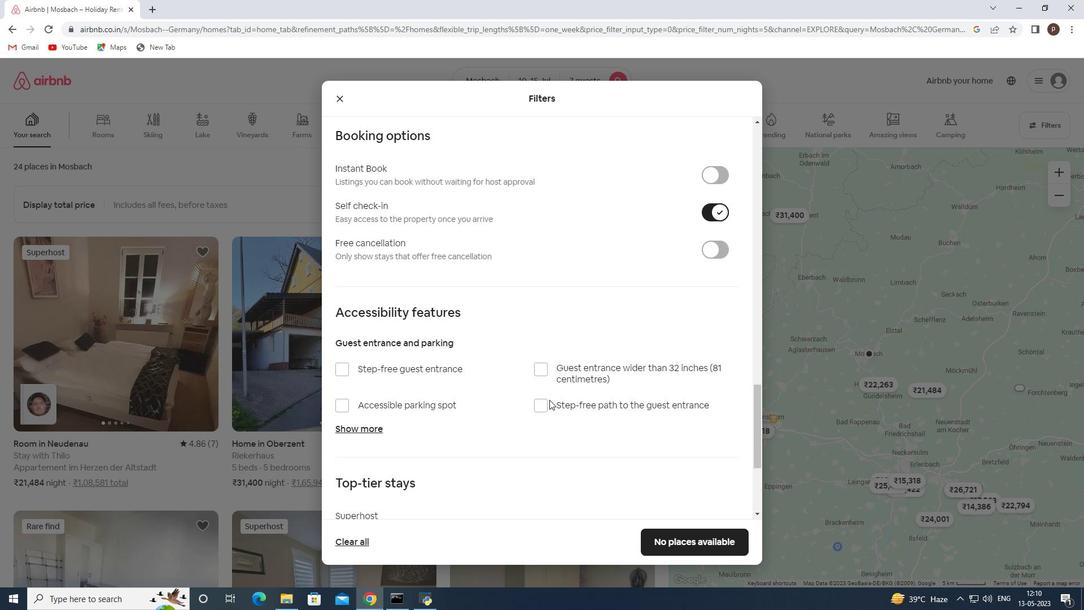 
Action: Mouse scrolled (549, 399) with delta (0, 0)
Screenshot: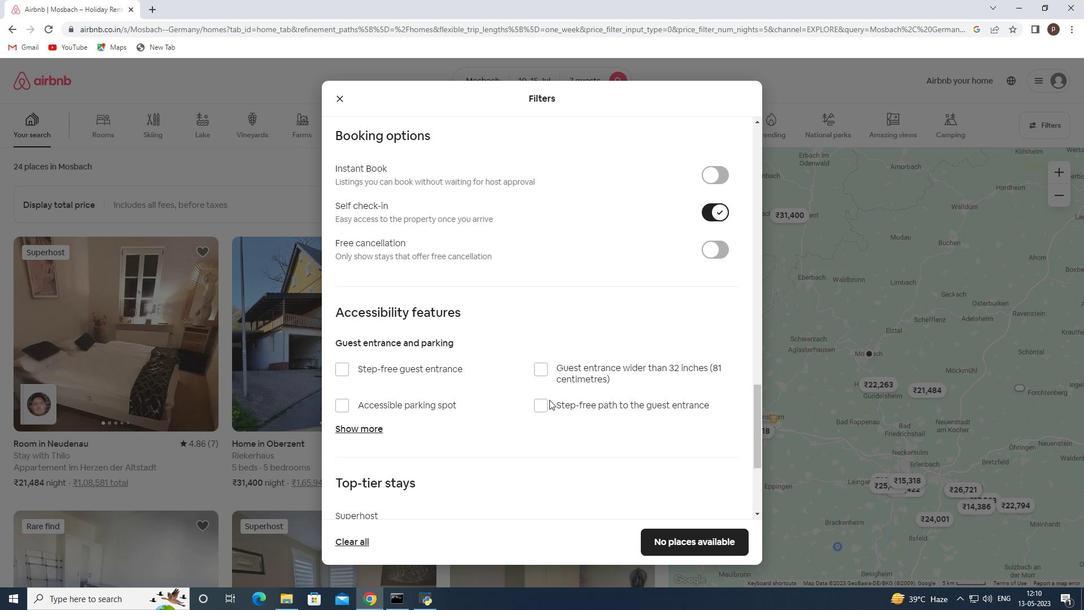 
Action: Mouse scrolled (549, 399) with delta (0, 0)
Screenshot: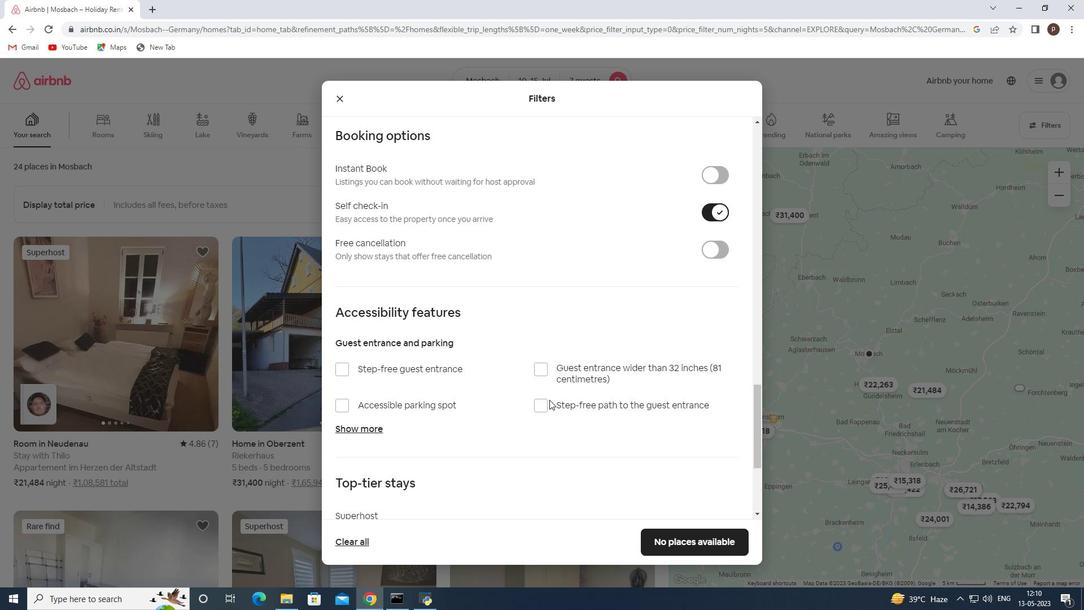 
Action: Mouse scrolled (549, 399) with delta (0, 0)
Screenshot: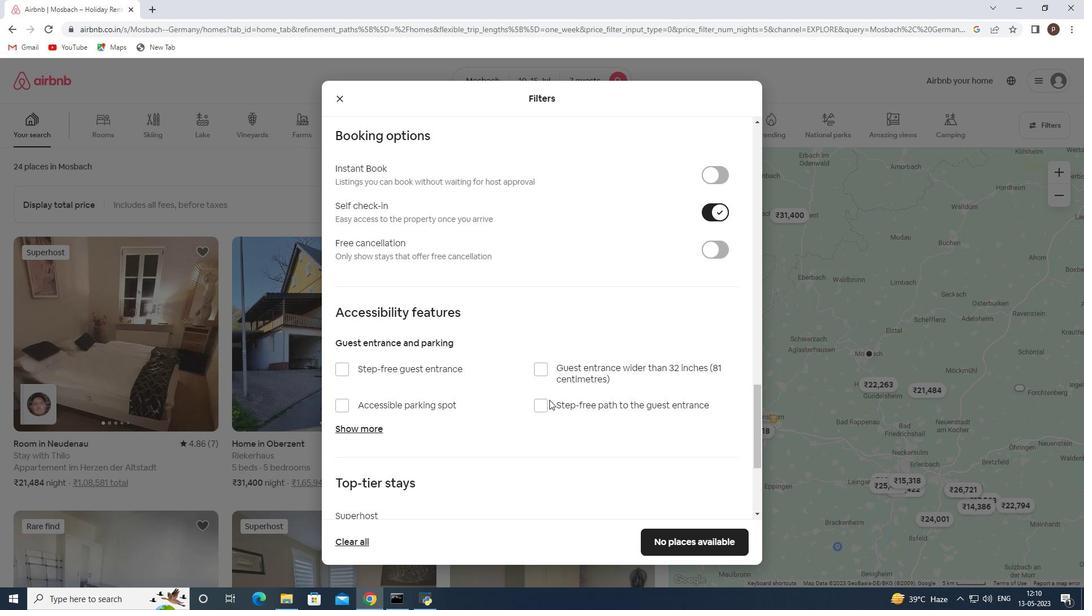 
Action: Mouse scrolled (549, 399) with delta (0, 0)
Screenshot: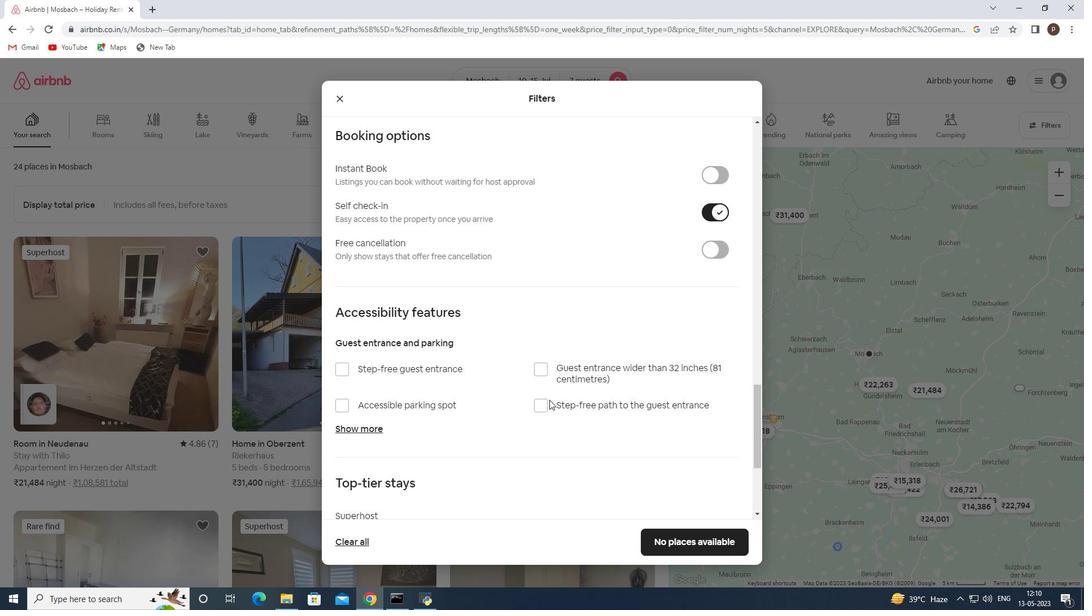 
Action: Mouse scrolled (549, 399) with delta (0, 0)
Screenshot: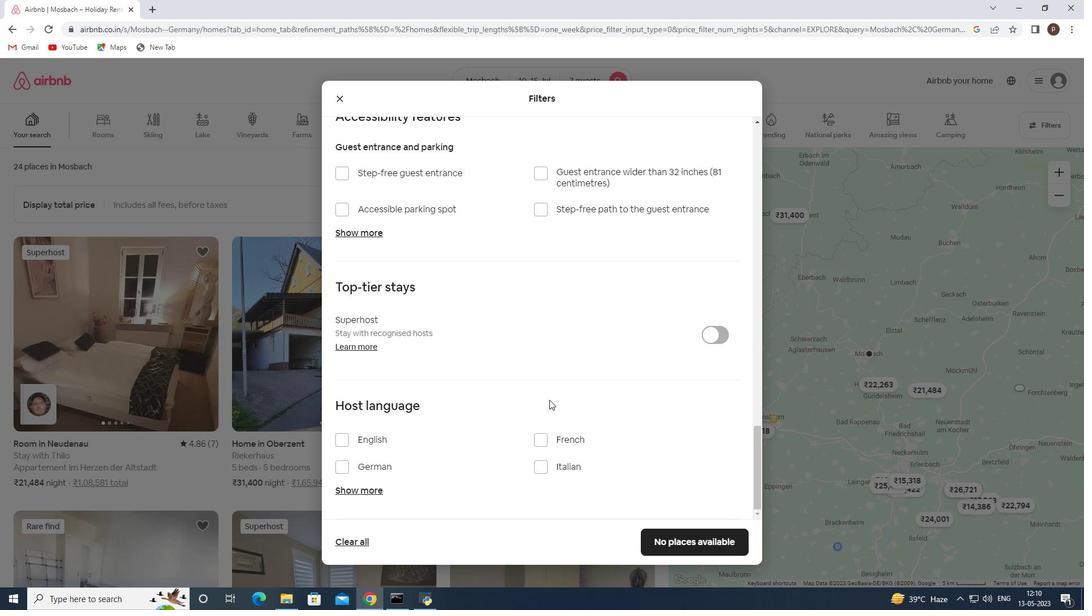 
Action: Mouse moved to (341, 438)
Screenshot: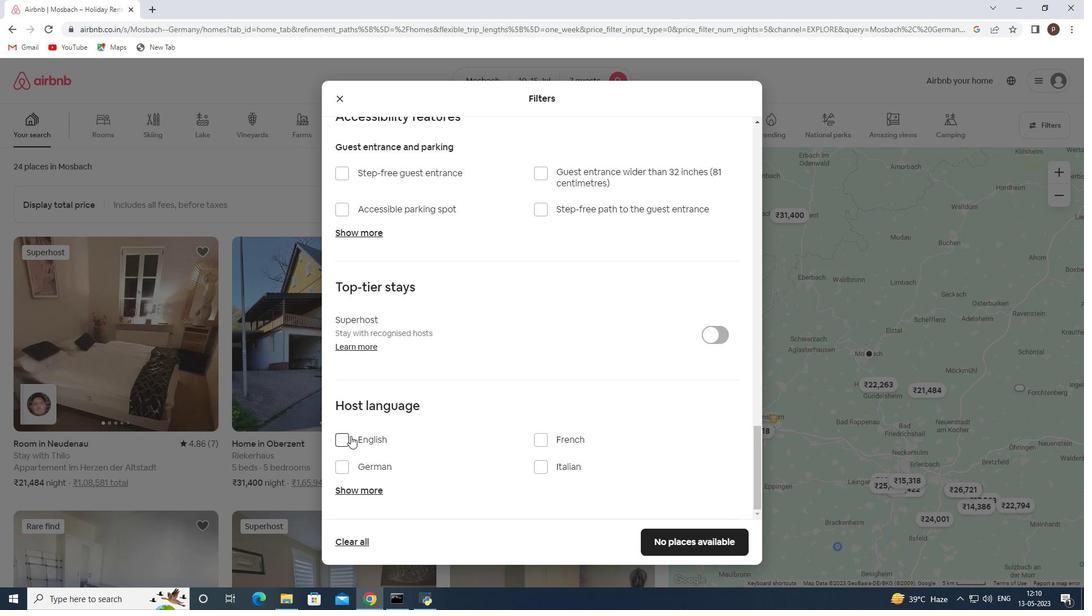 
Action: Mouse pressed left at (341, 438)
Screenshot: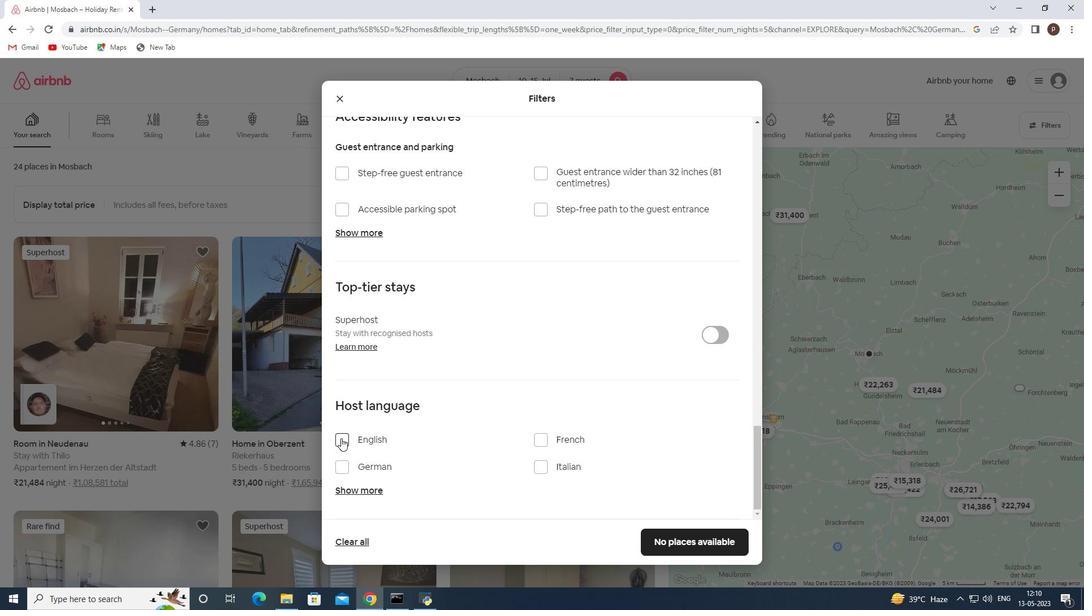 
Action: Mouse moved to (667, 535)
Screenshot: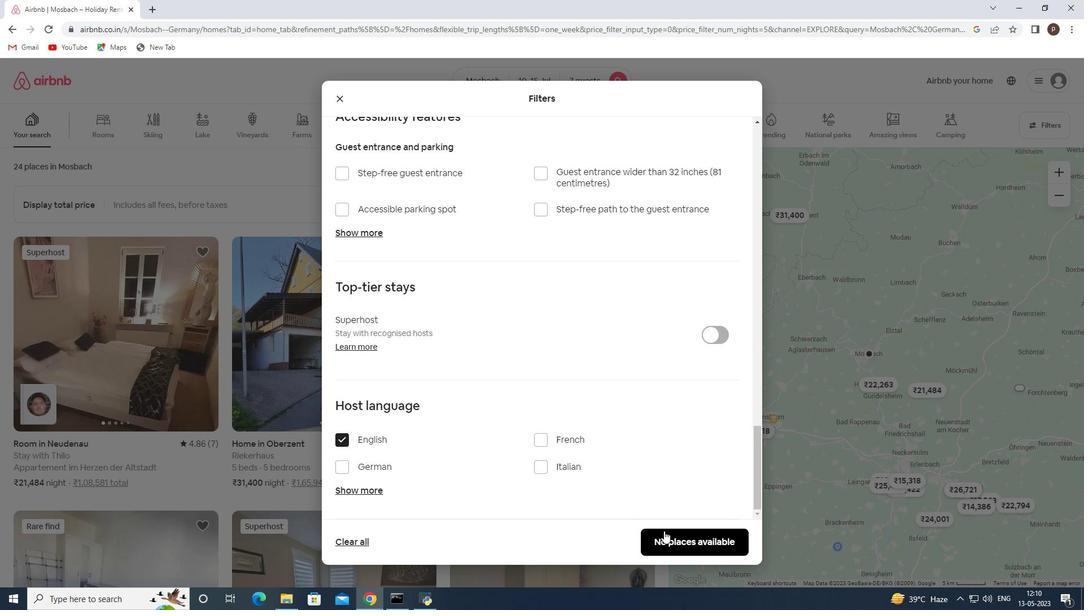 
Action: Mouse pressed left at (667, 535)
Screenshot: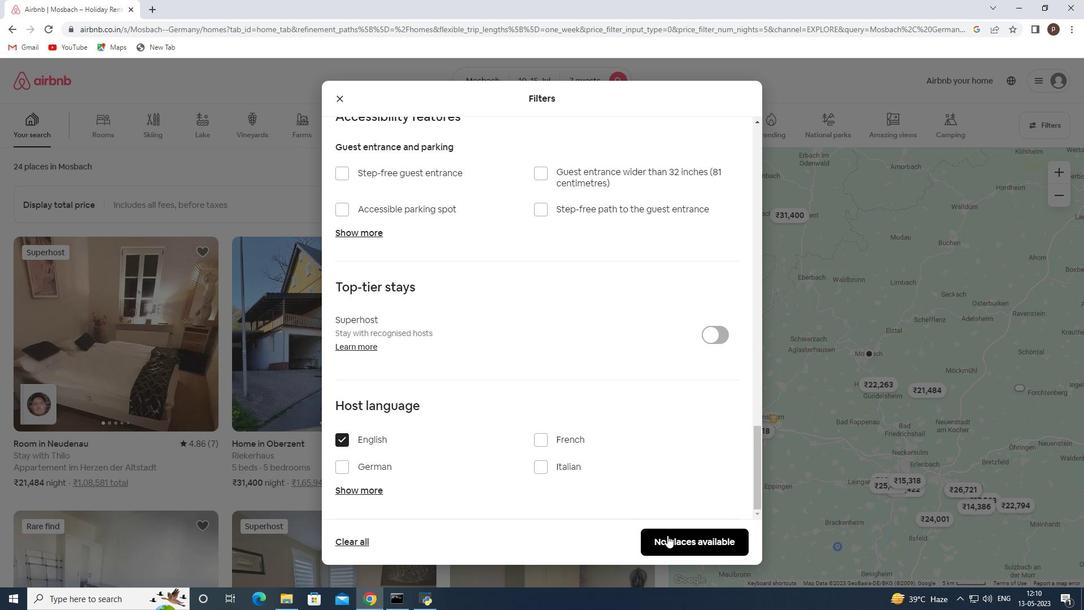 
